 Task: Search for emails with the subject 'Subject0000000011' and report them as junk.
Action: Mouse moved to (434, 92)
Screenshot: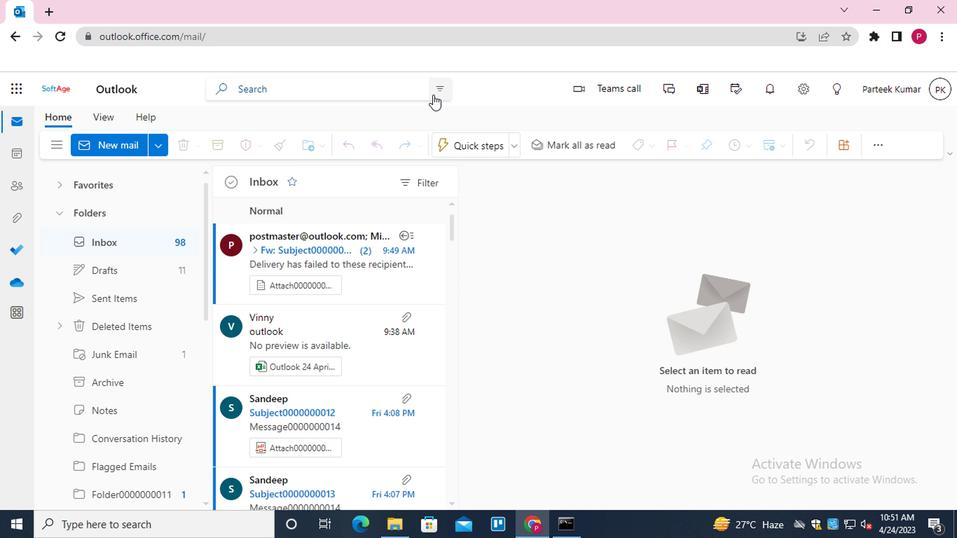 
Action: Mouse pressed left at (434, 92)
Screenshot: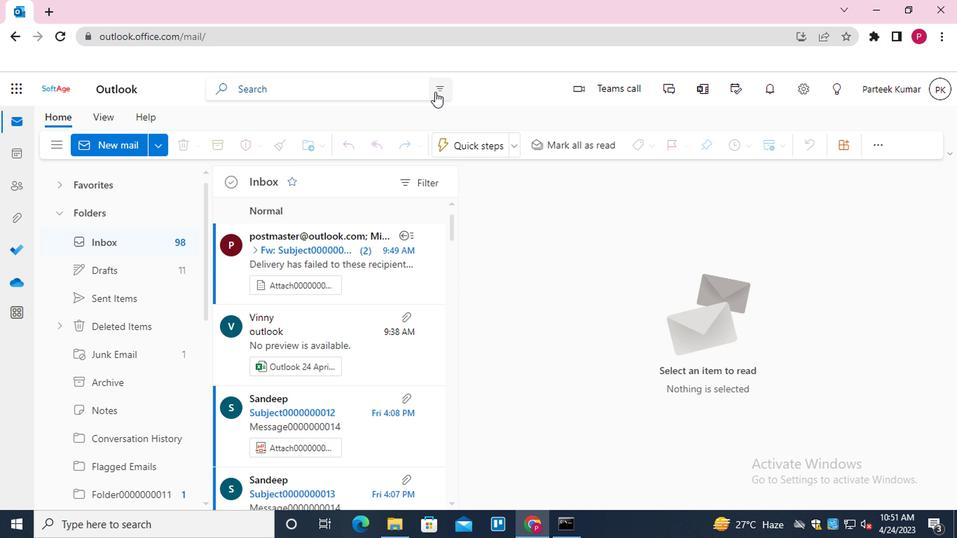 
Action: Mouse moved to (404, 120)
Screenshot: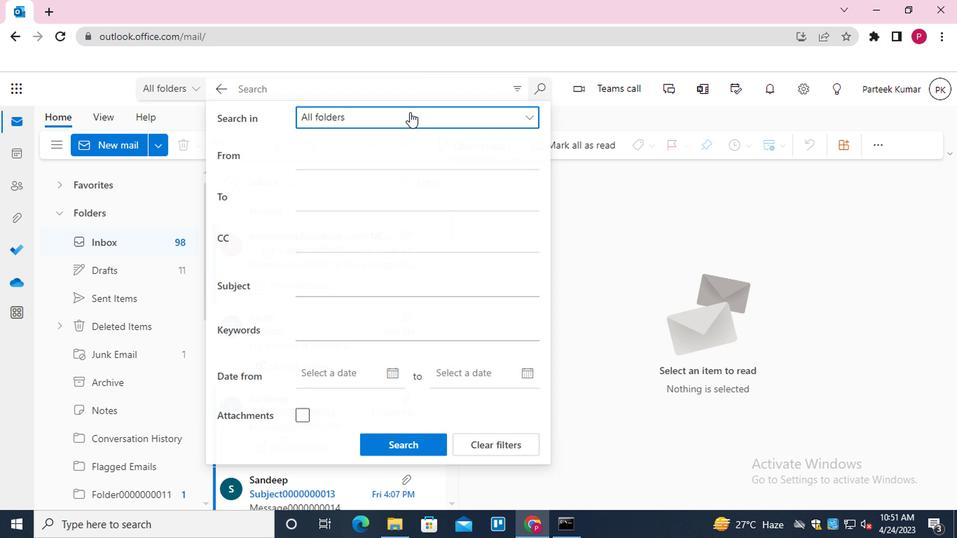 
Action: Mouse pressed left at (404, 120)
Screenshot: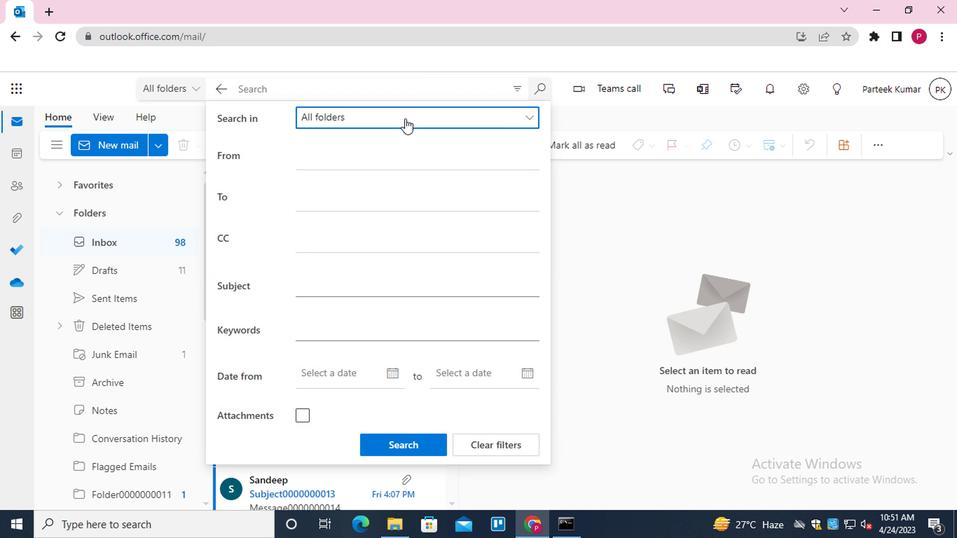 
Action: Mouse moved to (387, 231)
Screenshot: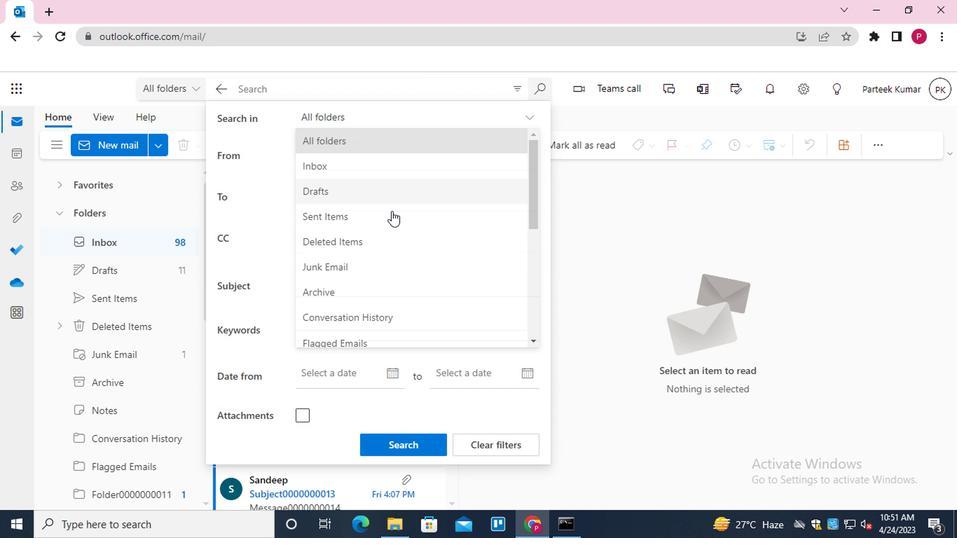 
Action: Mouse scrolled (387, 231) with delta (0, 0)
Screenshot: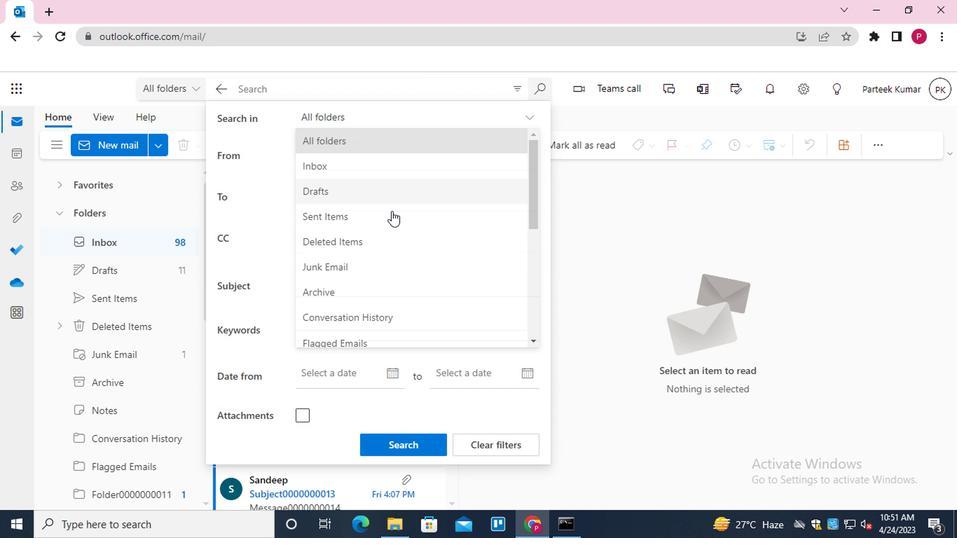 
Action: Mouse moved to (386, 235)
Screenshot: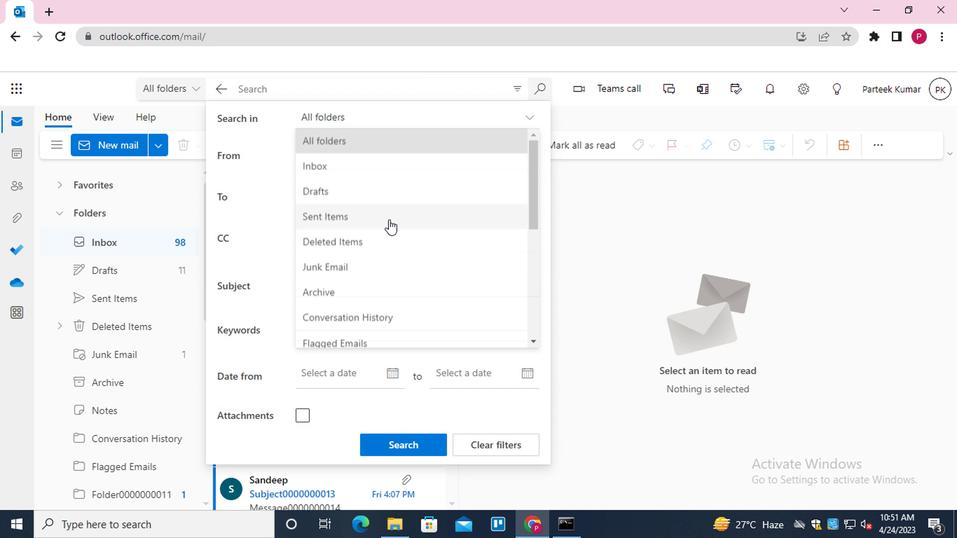 
Action: Mouse scrolled (386, 234) with delta (0, 0)
Screenshot: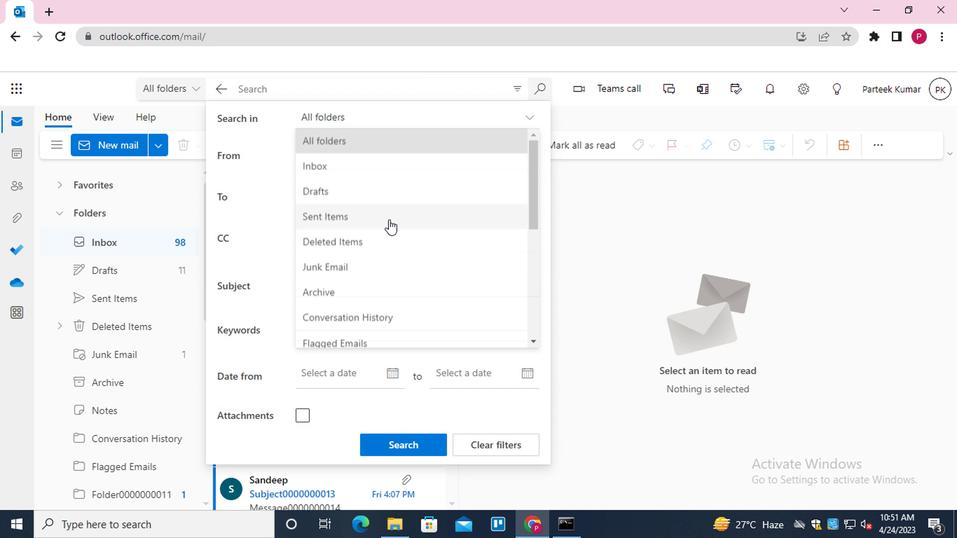 
Action: Mouse moved to (411, 240)
Screenshot: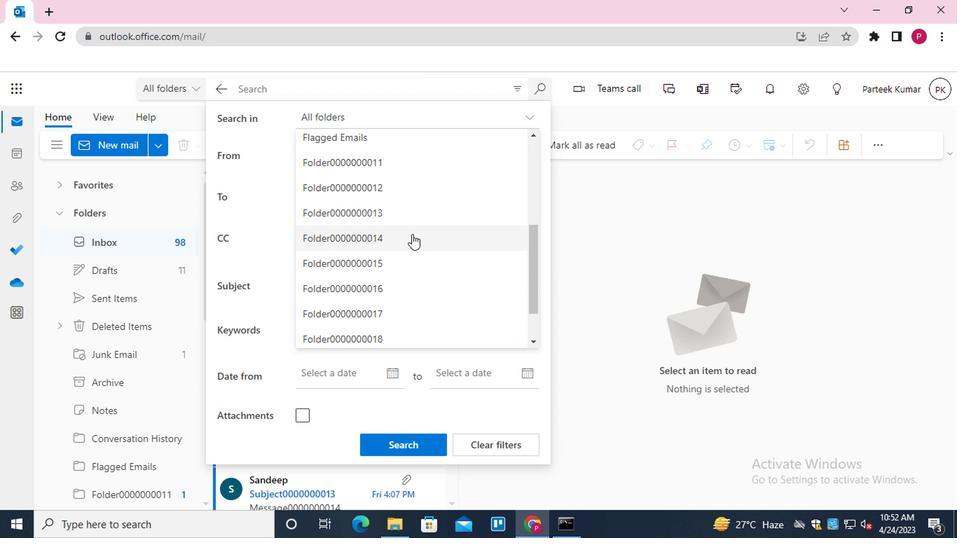
Action: Mouse pressed left at (411, 240)
Screenshot: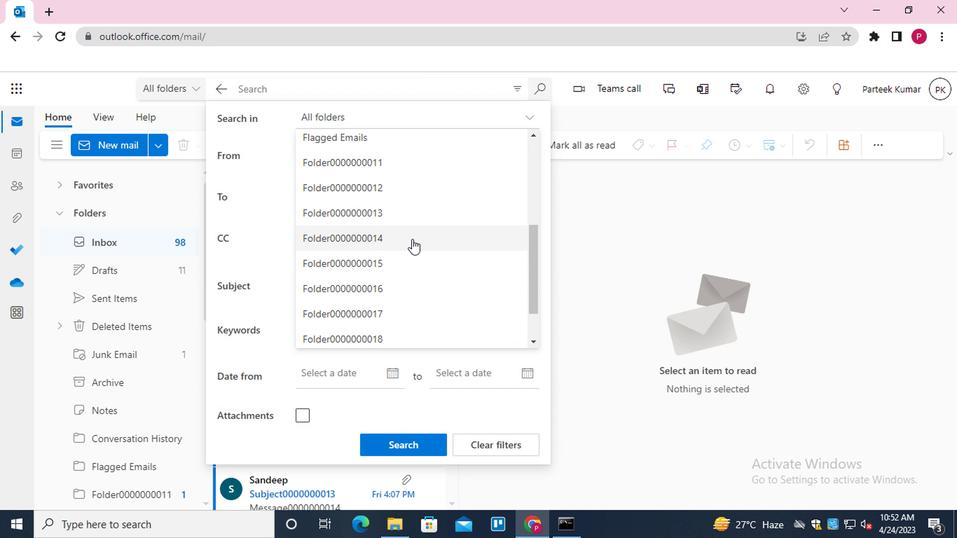 
Action: Mouse moved to (362, 289)
Screenshot: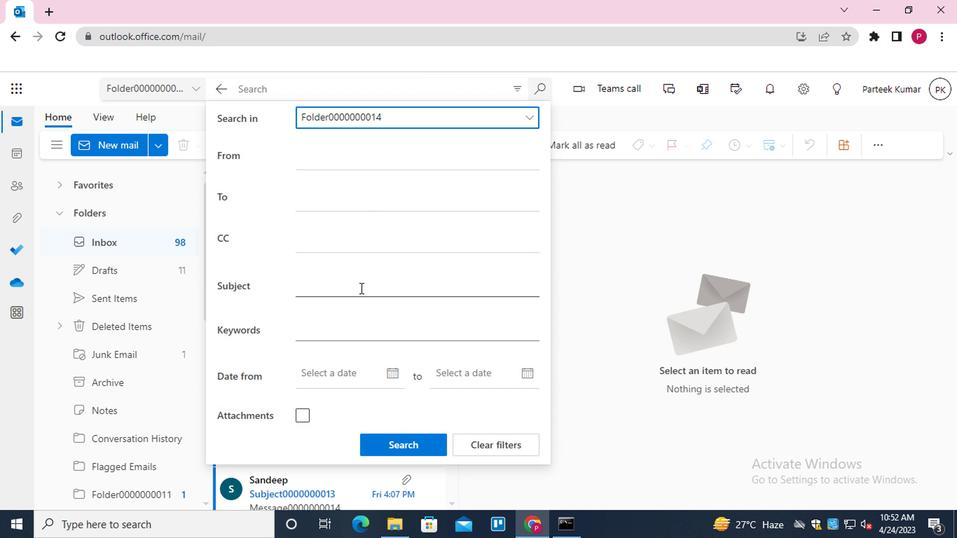
Action: Mouse pressed left at (362, 289)
Screenshot: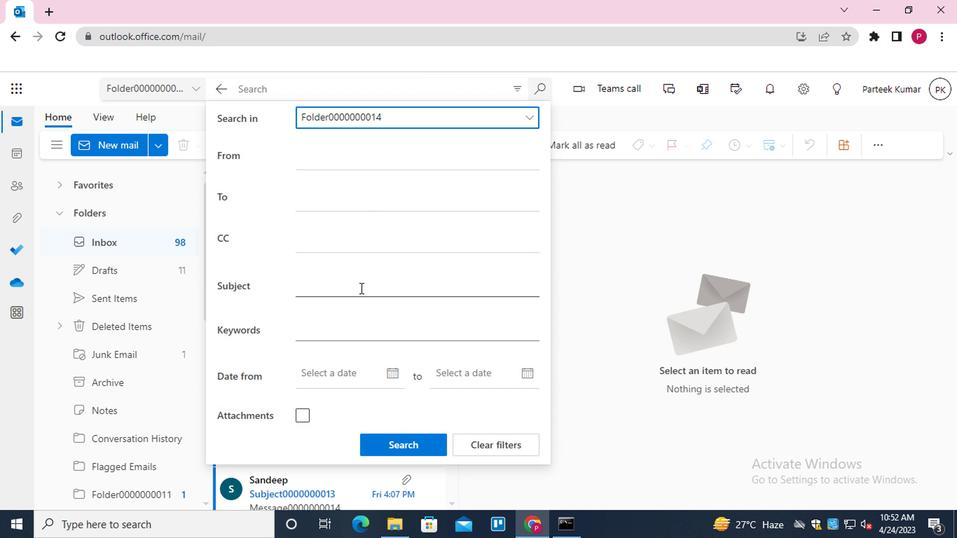 
Action: Key pressed <Key.shift>SUBJECT0000000011
Screenshot: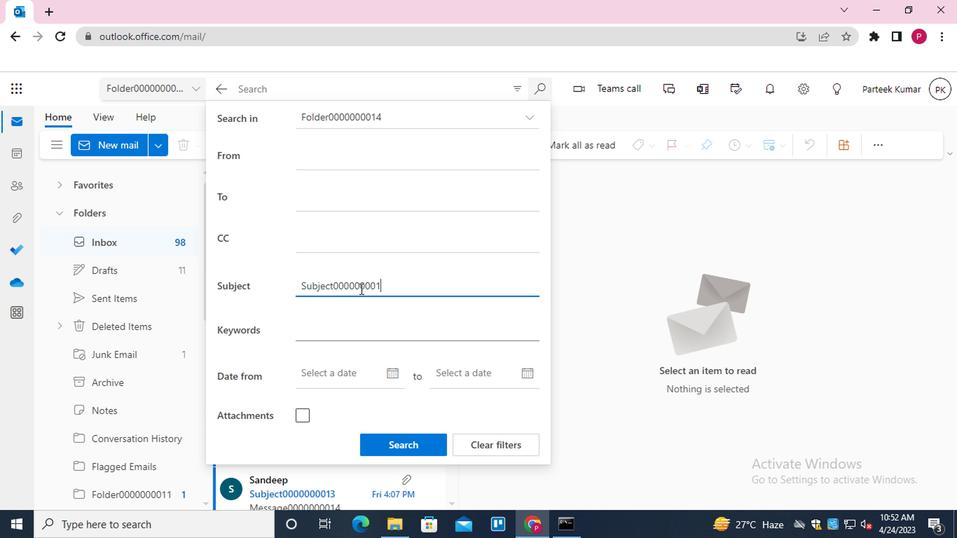 
Action: Mouse moved to (401, 443)
Screenshot: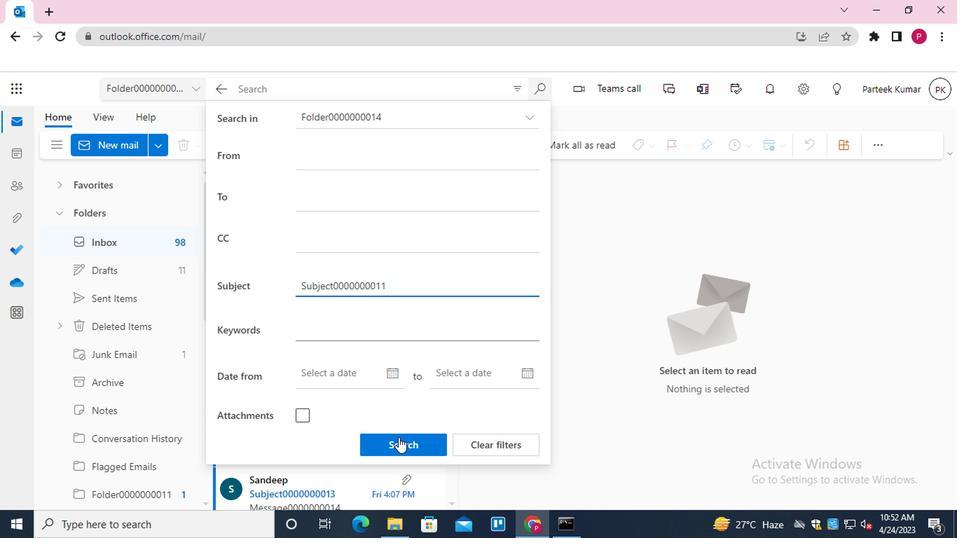 
Action: Mouse pressed left at (401, 443)
Screenshot: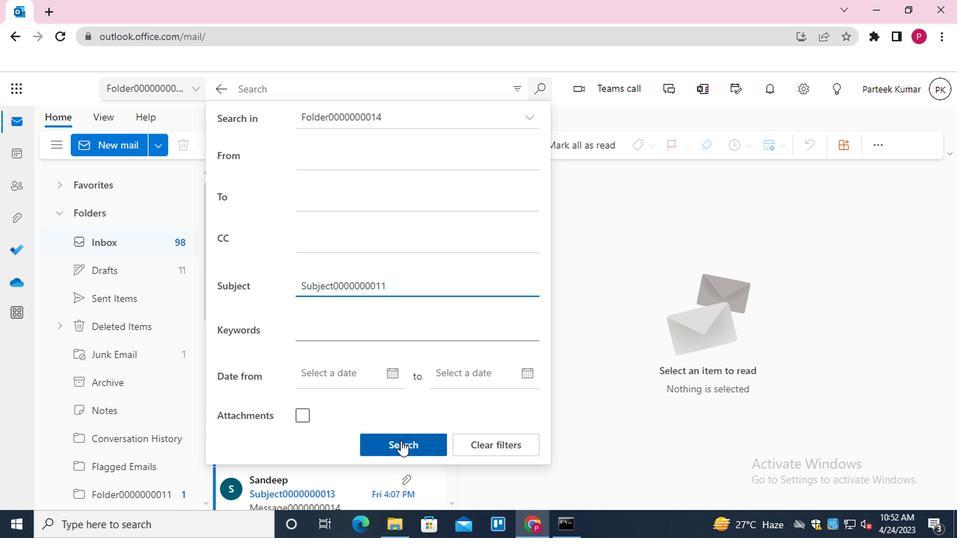 
Action: Mouse moved to (358, 244)
Screenshot: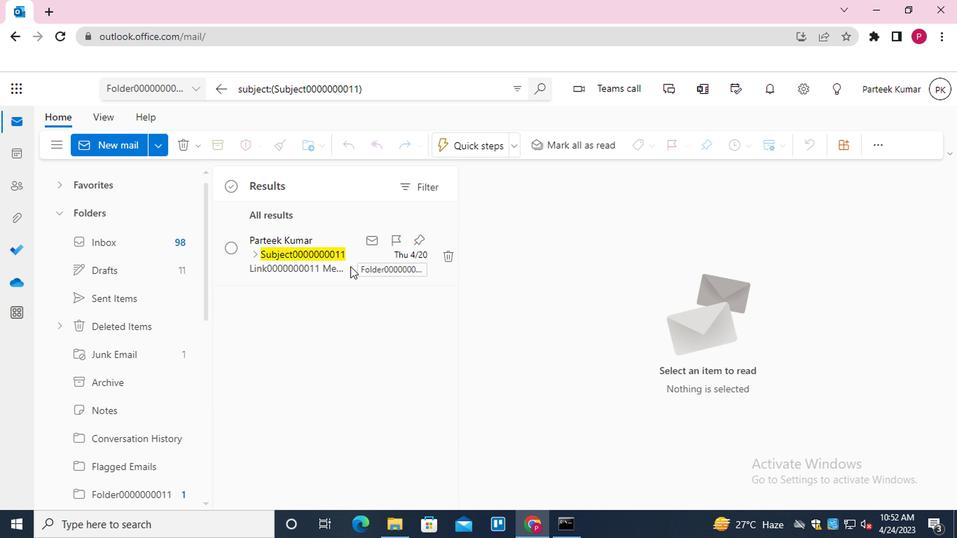 
Action: Mouse pressed right at (358, 244)
Screenshot: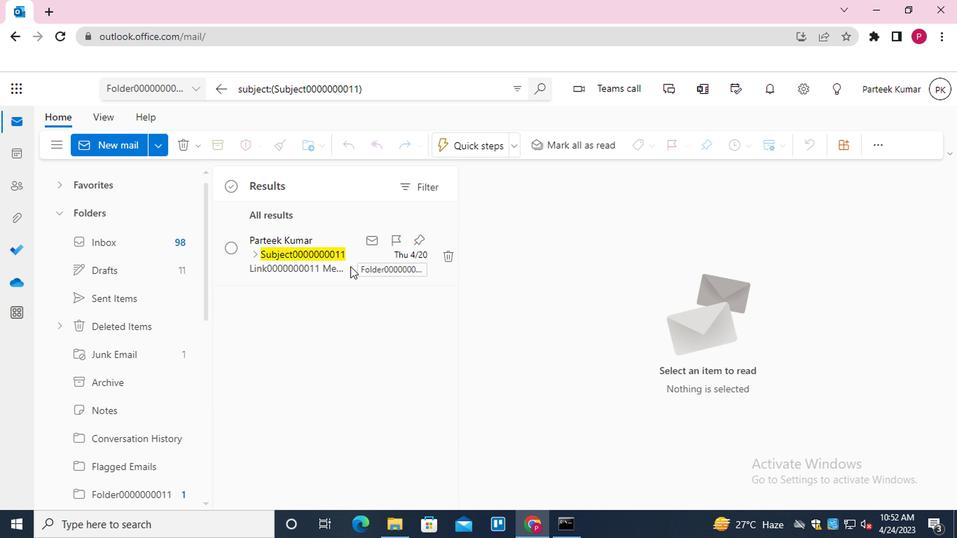 
Action: Mouse moved to (384, 340)
Screenshot: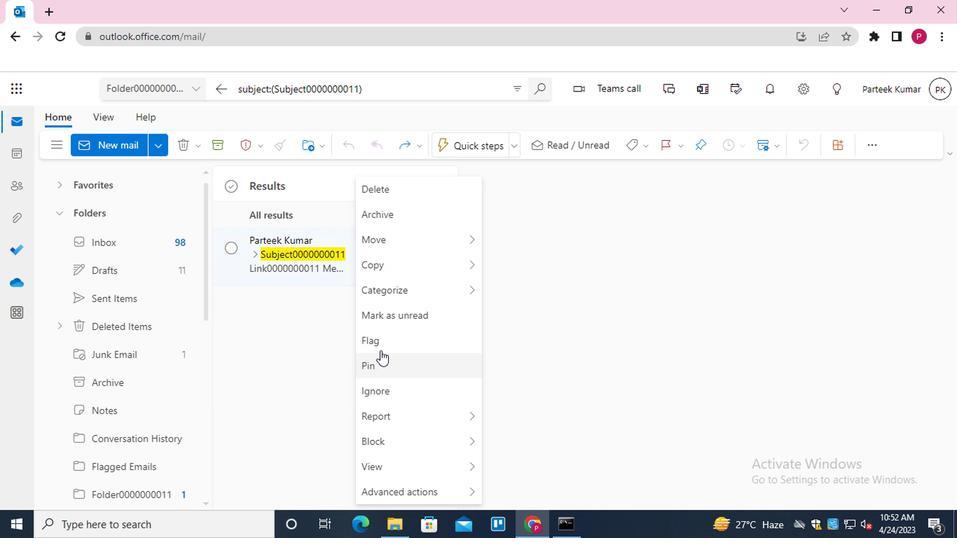
Action: Mouse pressed left at (384, 340)
Screenshot: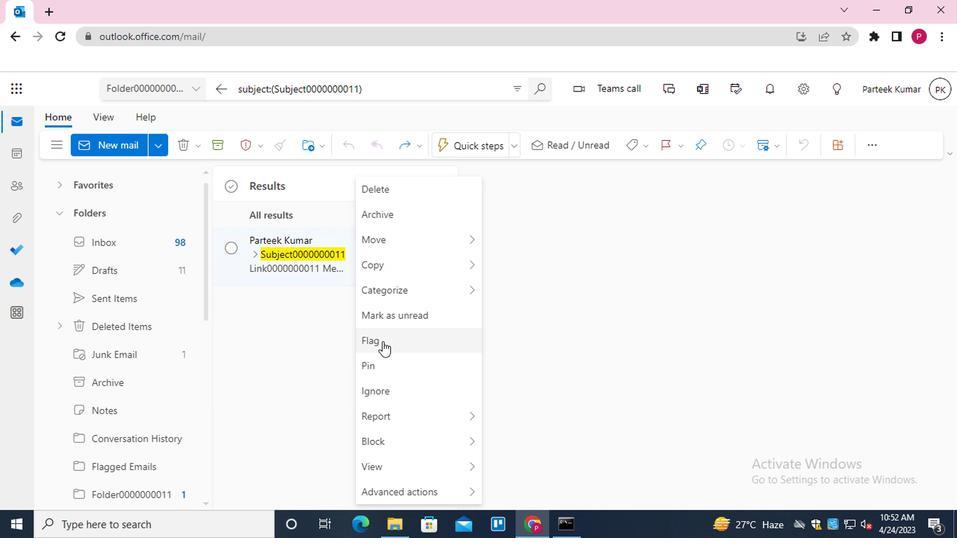 
Action: Mouse moved to (235, 98)
Screenshot: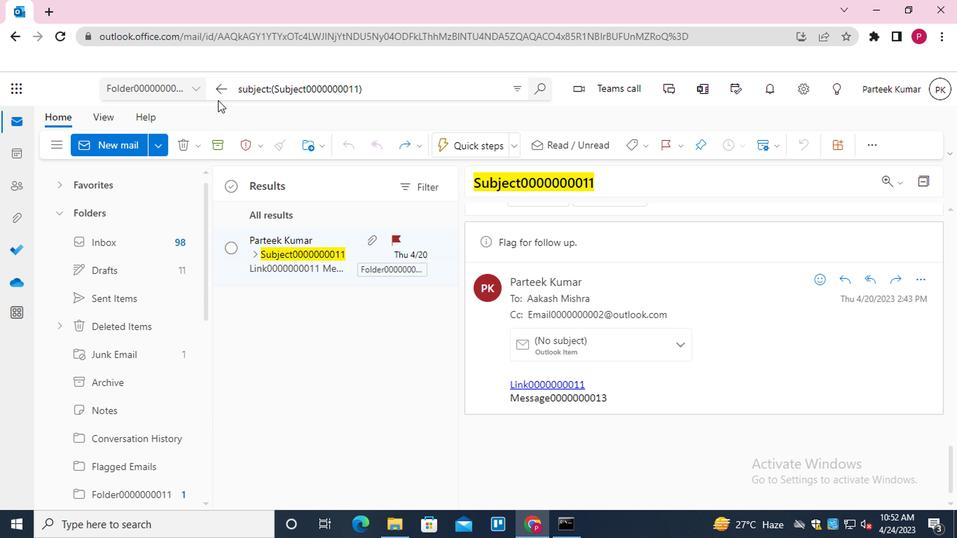 
Action: Mouse pressed left at (235, 98)
Screenshot: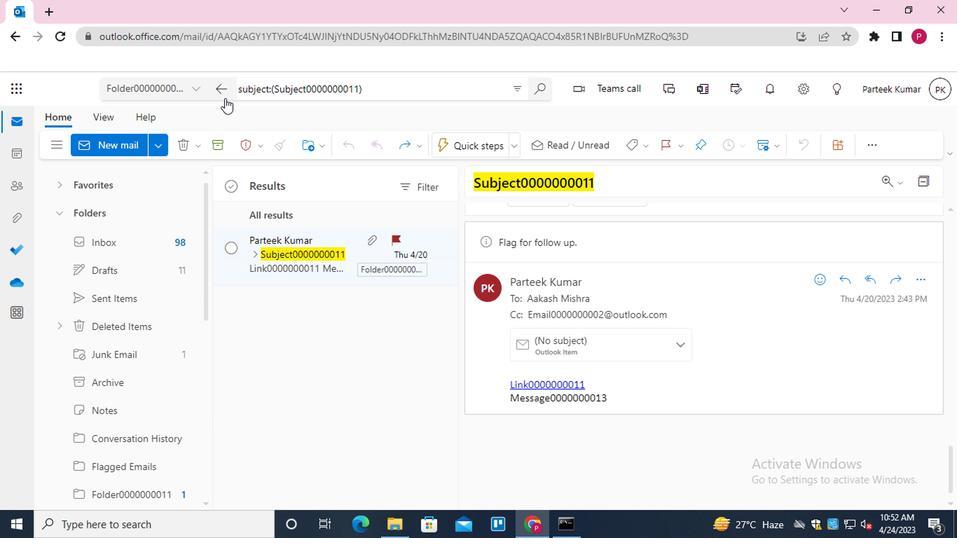 
Action: Mouse moved to (383, 99)
Screenshot: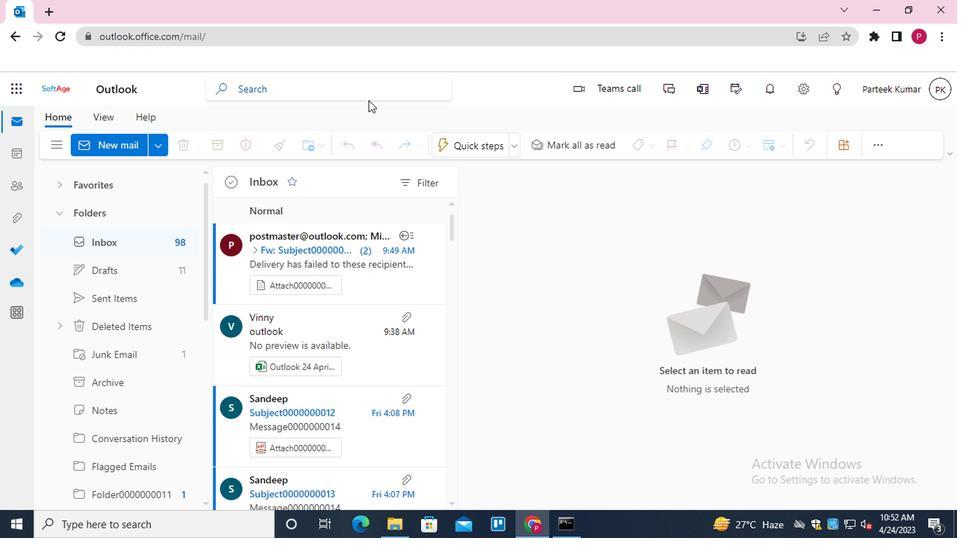 
Action: Mouse pressed left at (383, 99)
Screenshot: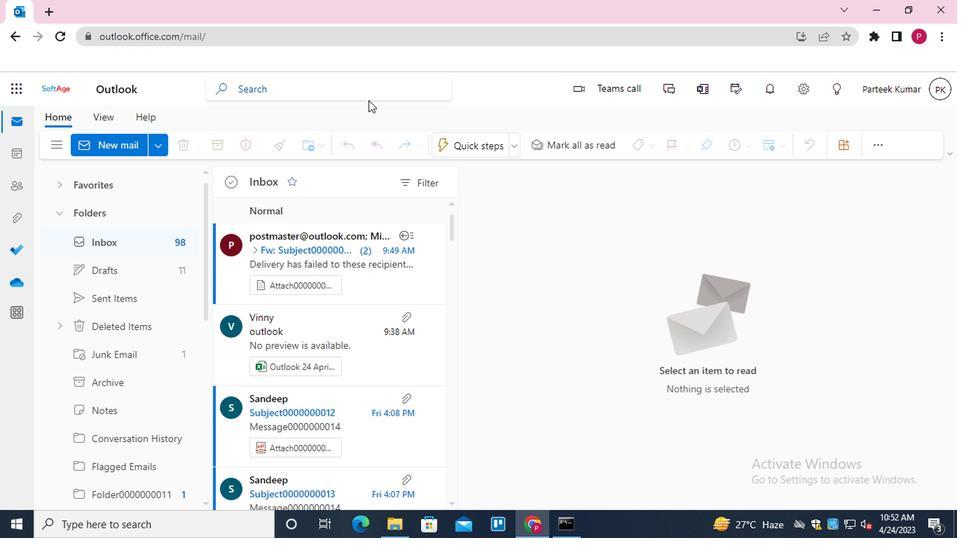 
Action: Mouse moved to (436, 88)
Screenshot: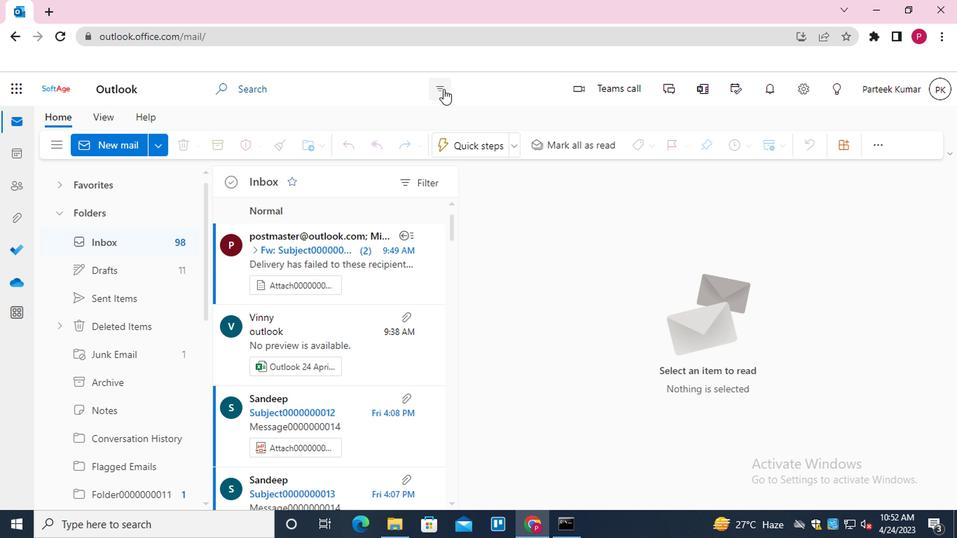 
Action: Mouse pressed left at (436, 88)
Screenshot: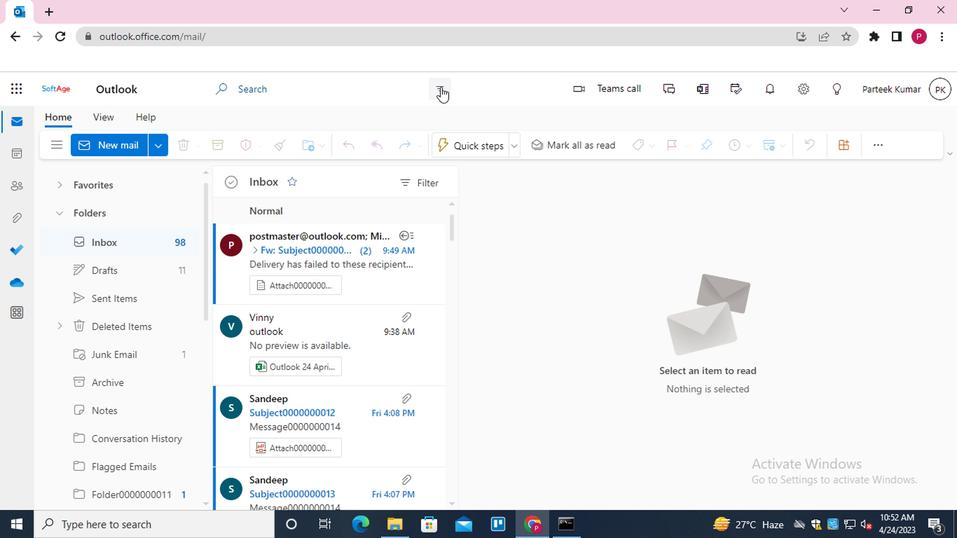 
Action: Mouse moved to (378, 124)
Screenshot: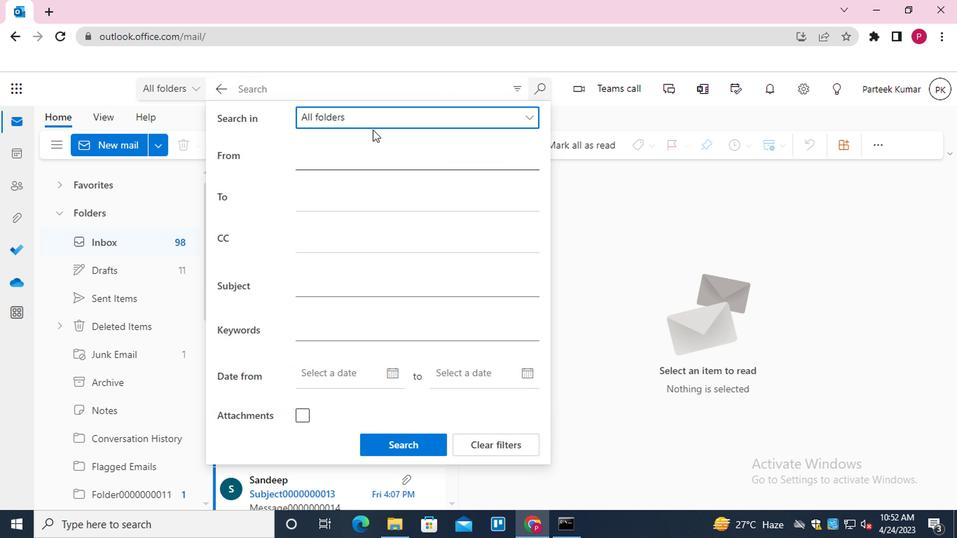 
Action: Mouse pressed left at (378, 124)
Screenshot: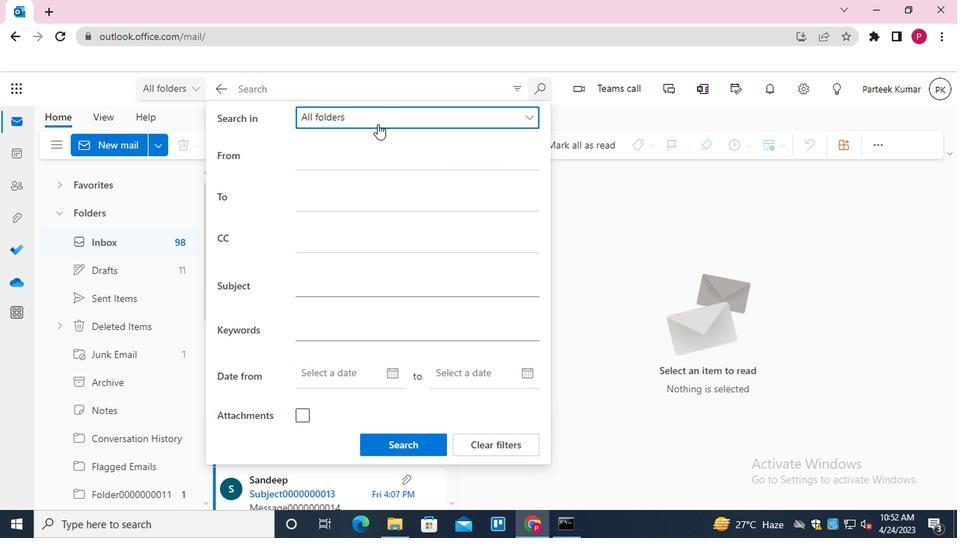 
Action: Mouse moved to (378, 250)
Screenshot: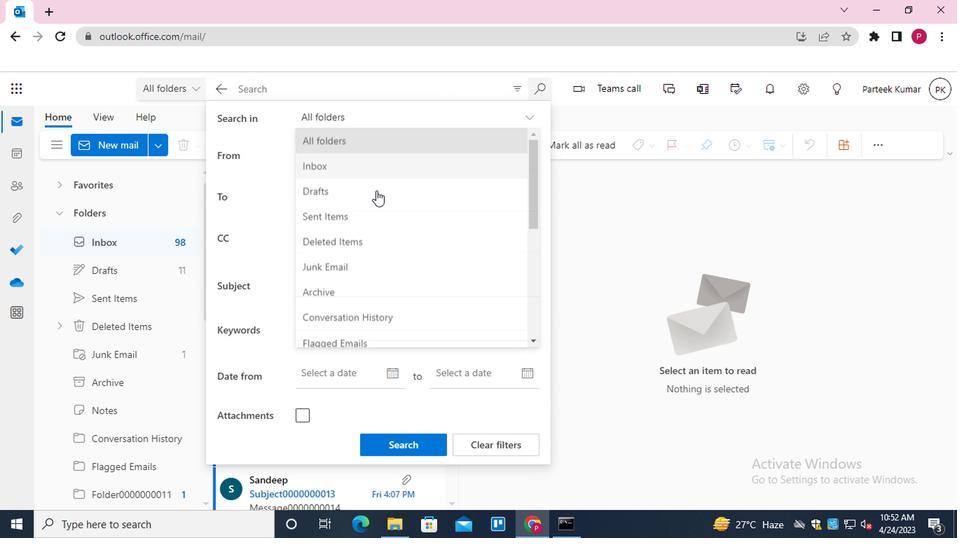 
Action: Mouse scrolled (378, 249) with delta (0, 0)
Screenshot: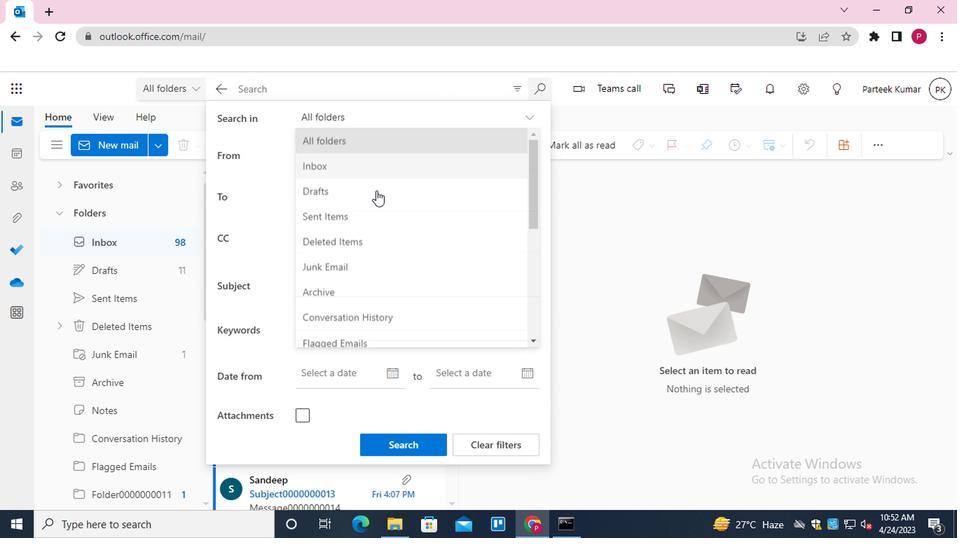 
Action: Mouse moved to (378, 258)
Screenshot: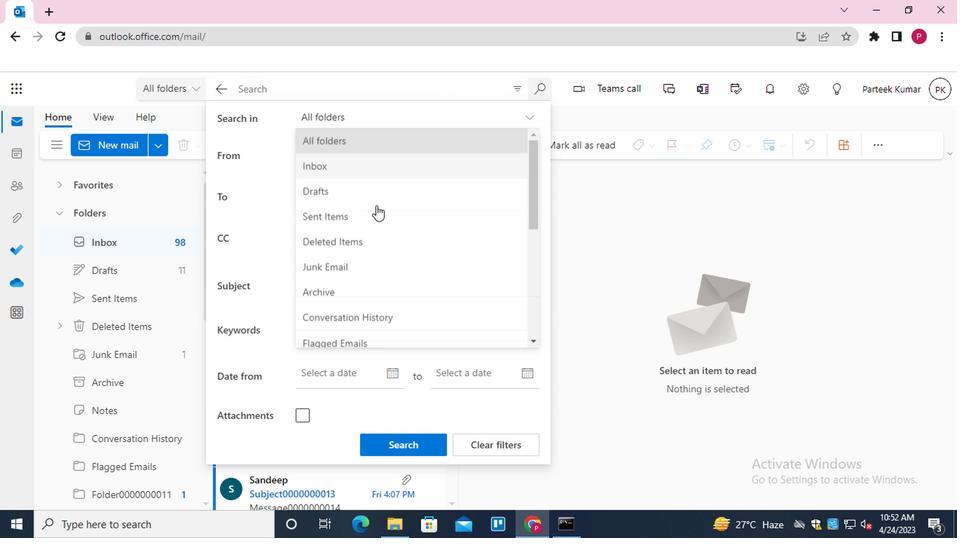 
Action: Mouse scrolled (378, 257) with delta (0, 0)
Screenshot: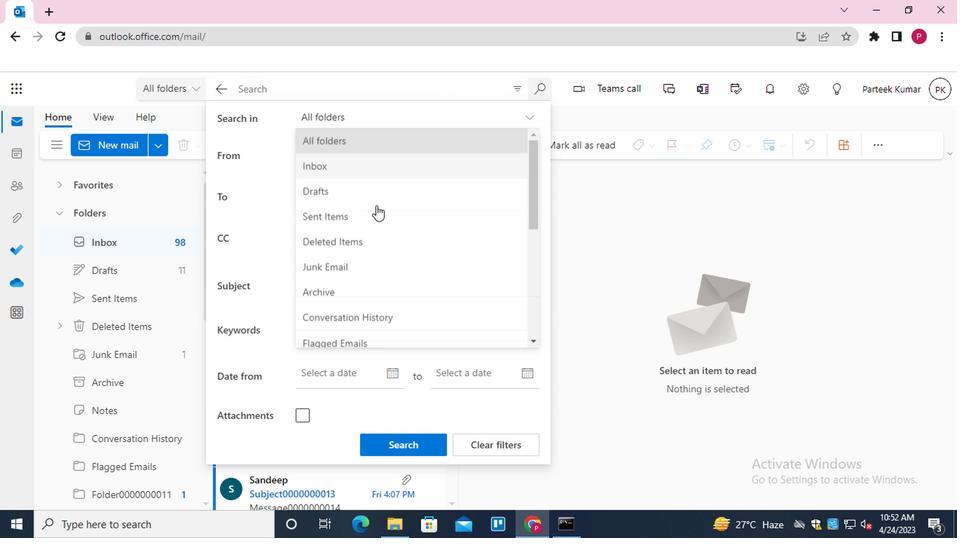 
Action: Mouse moved to (400, 259)
Screenshot: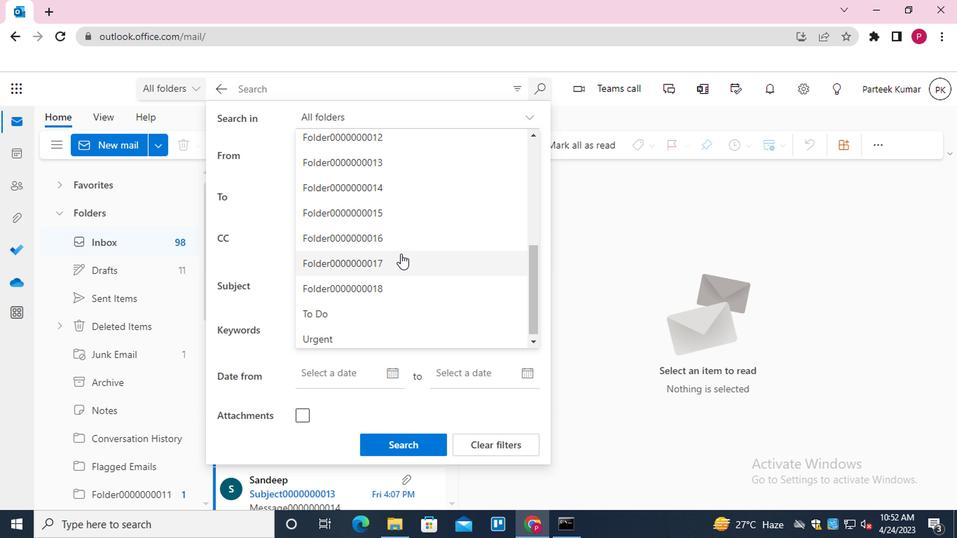 
Action: Mouse pressed left at (400, 259)
Screenshot: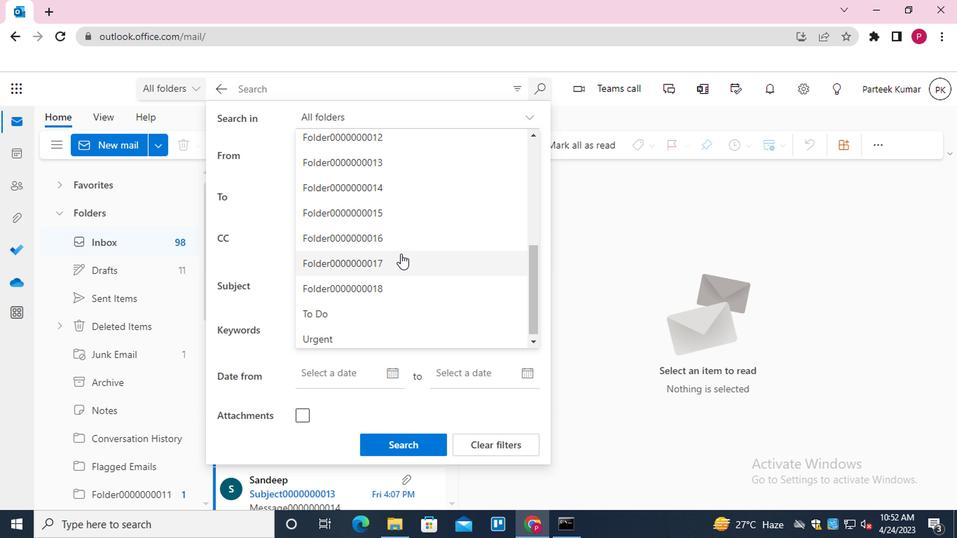 
Action: Mouse moved to (414, 123)
Screenshot: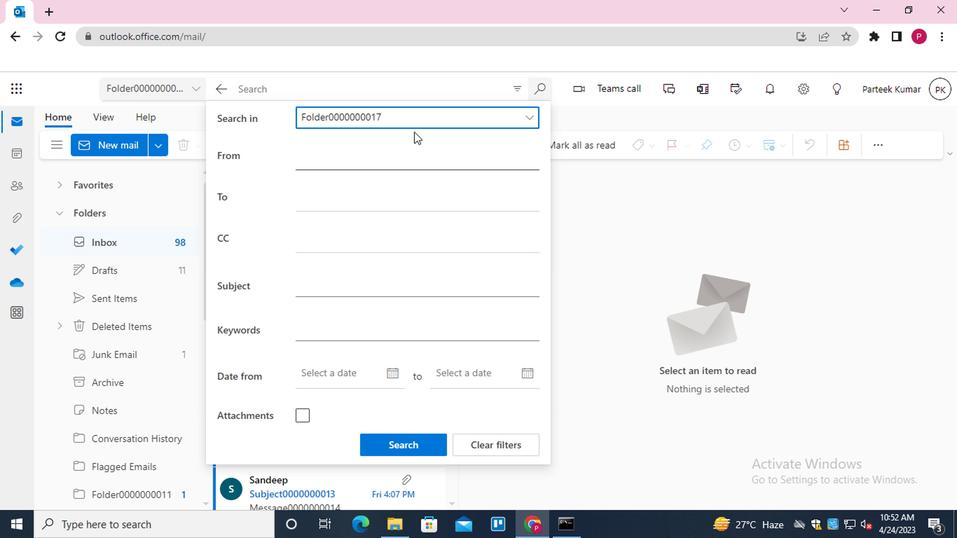 
Action: Mouse pressed left at (414, 123)
Screenshot: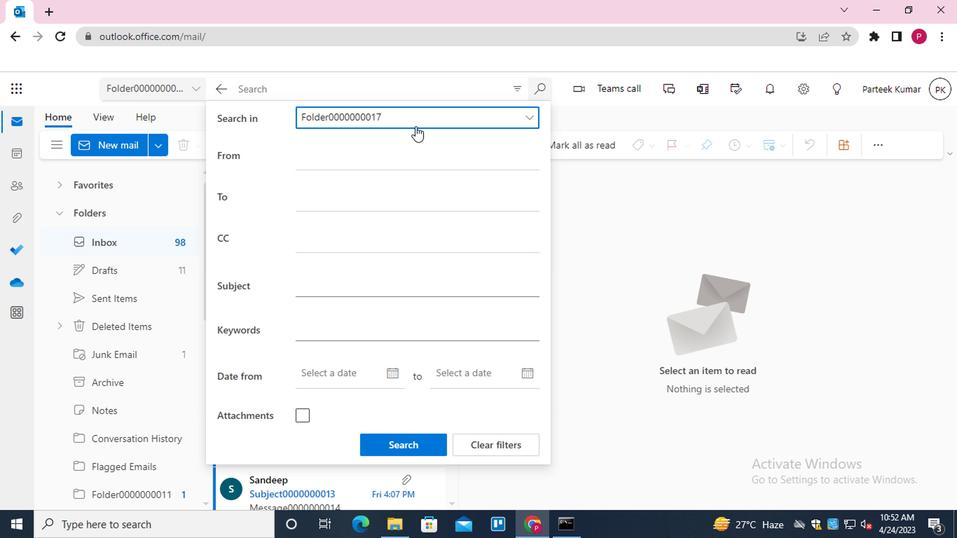 
Action: Mouse moved to (410, 245)
Screenshot: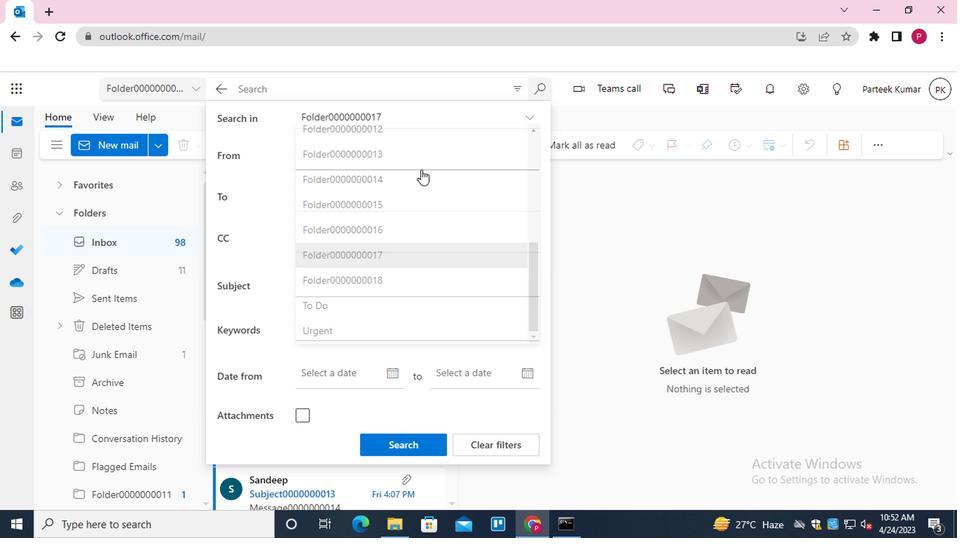 
Action: Mouse scrolled (410, 245) with delta (0, 0)
Screenshot: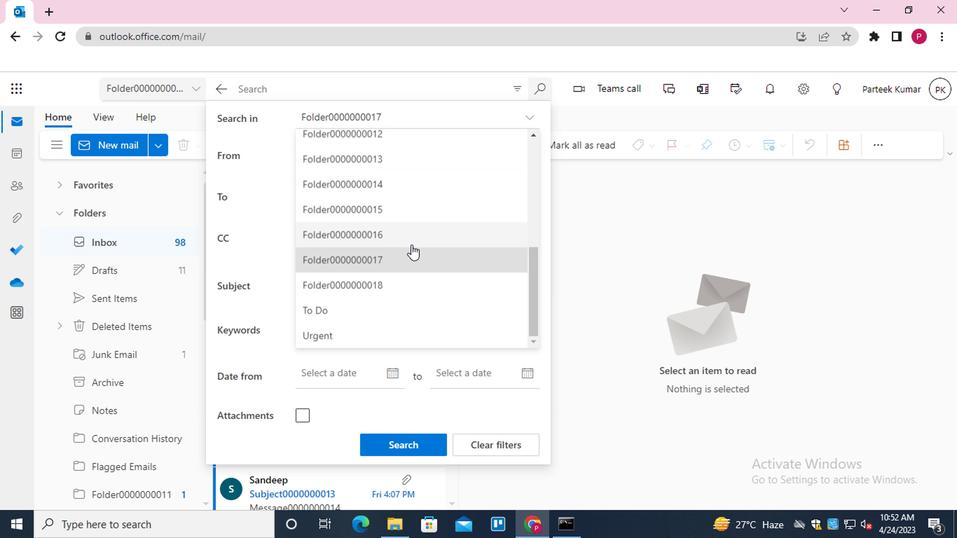 
Action: Mouse moved to (398, 259)
Screenshot: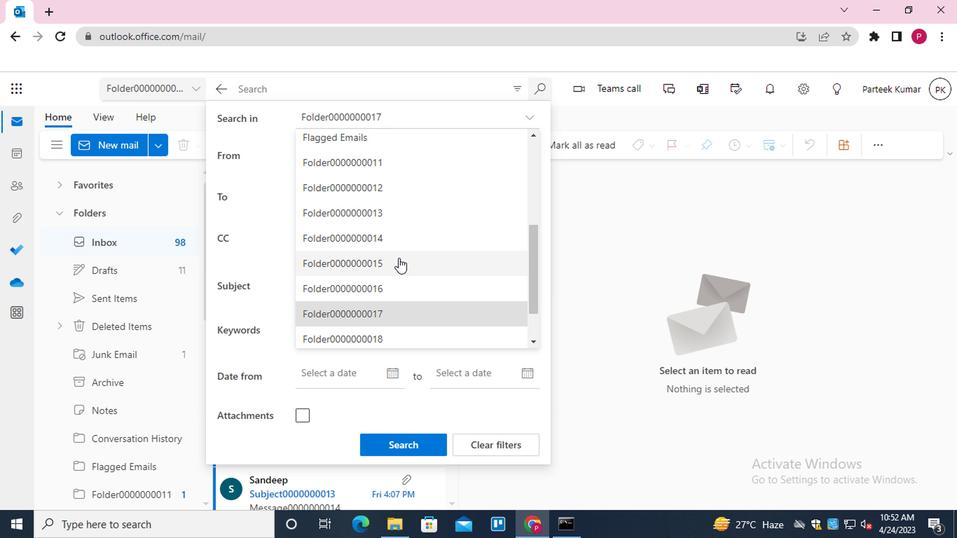 
Action: Mouse pressed left at (398, 259)
Screenshot: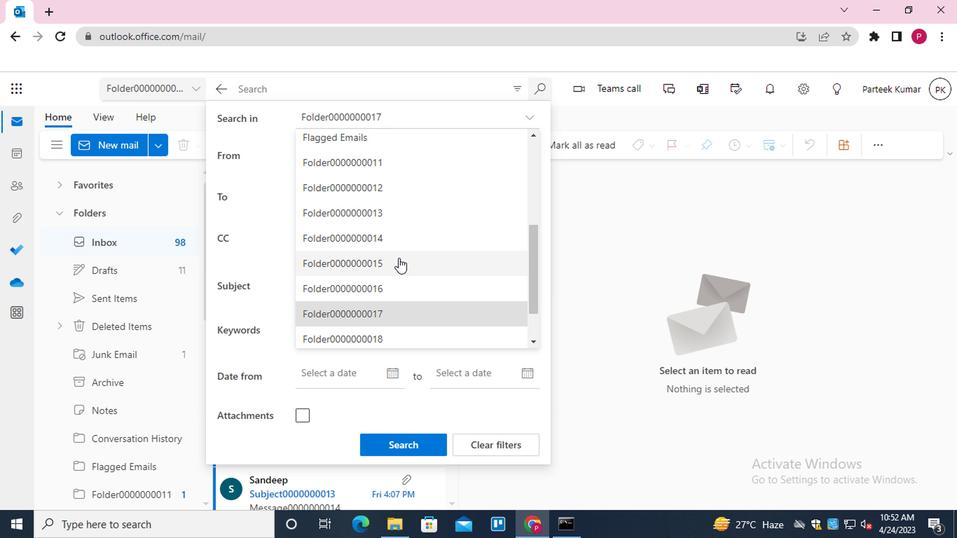 
Action: Mouse moved to (371, 284)
Screenshot: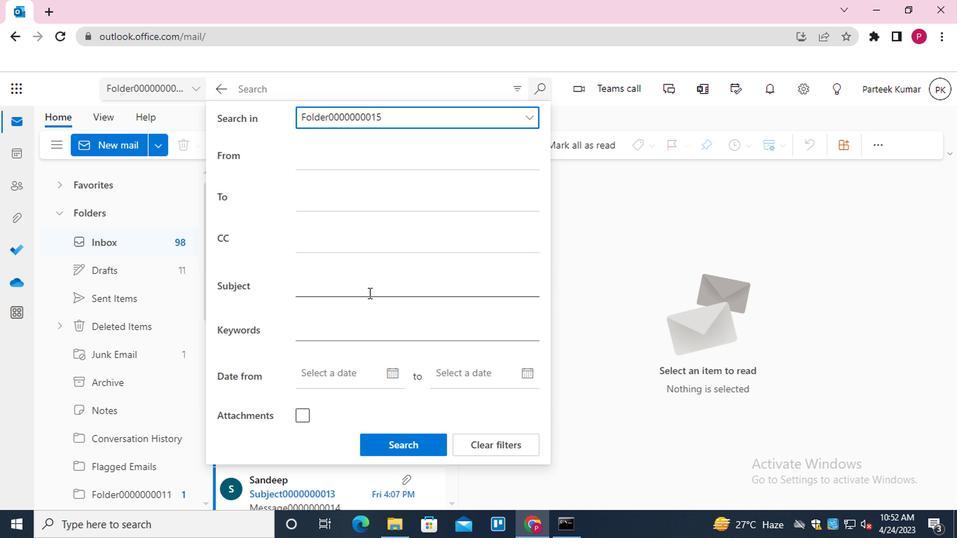 
Action: Mouse pressed left at (371, 284)
Screenshot: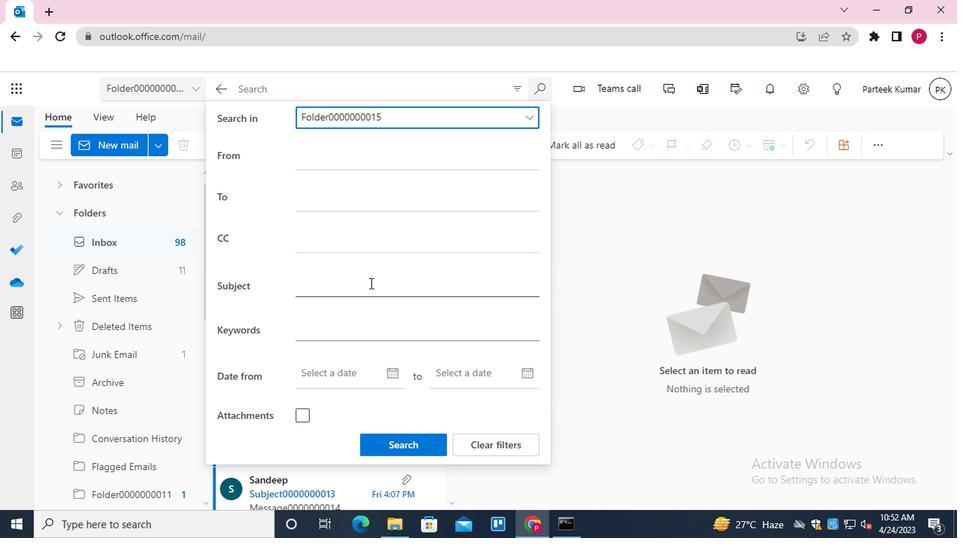 
Action: Mouse moved to (359, 288)
Screenshot: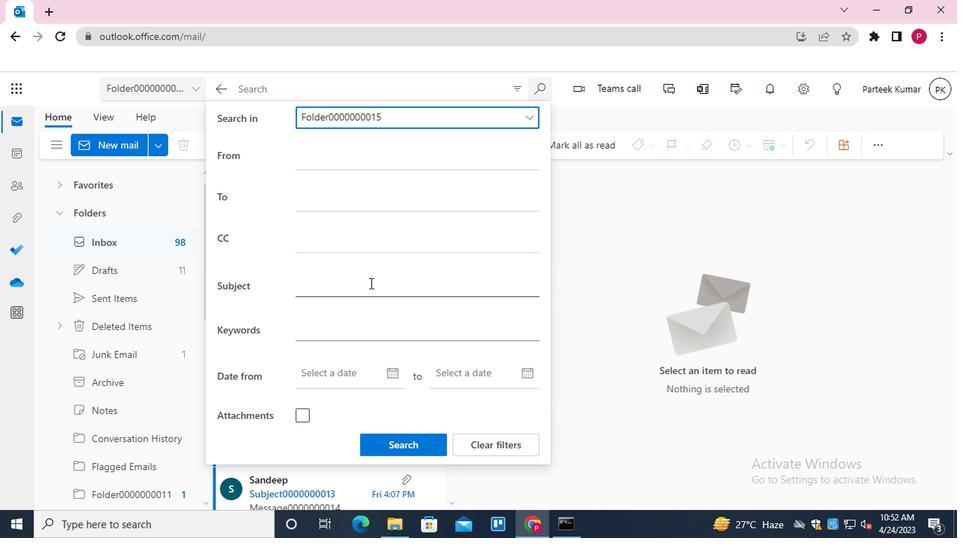
Action: Key pressed <Key.shift>SUBJECT0000000011
Screenshot: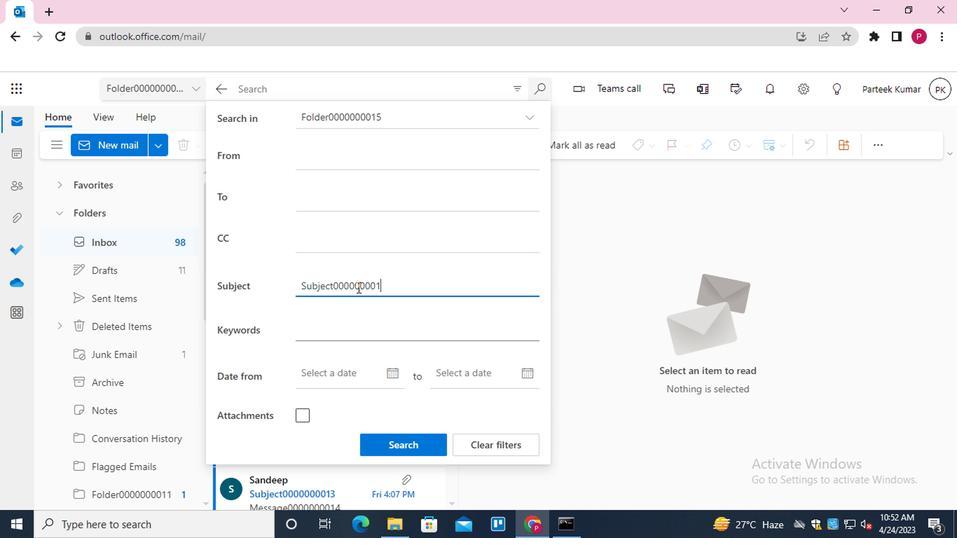 
Action: Mouse moved to (397, 437)
Screenshot: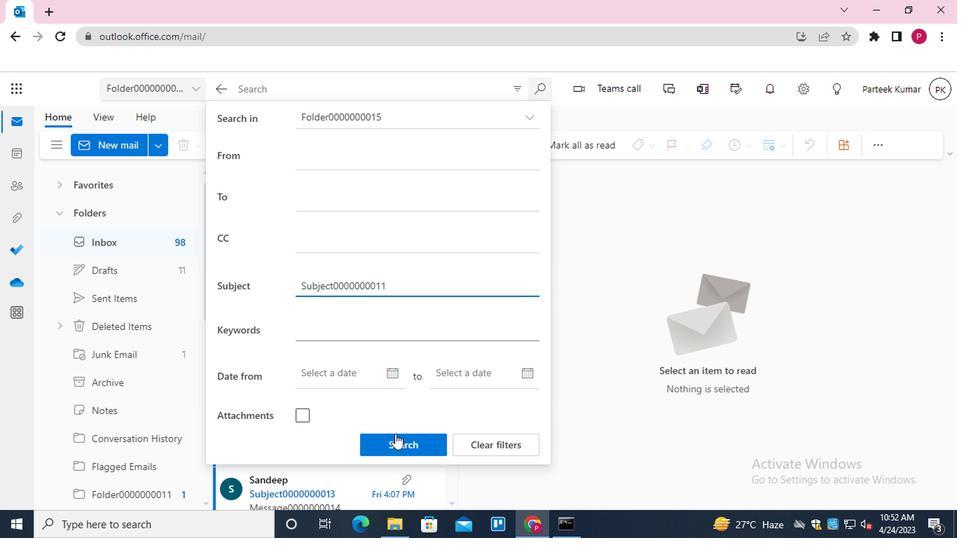 
Action: Mouse pressed left at (397, 437)
Screenshot: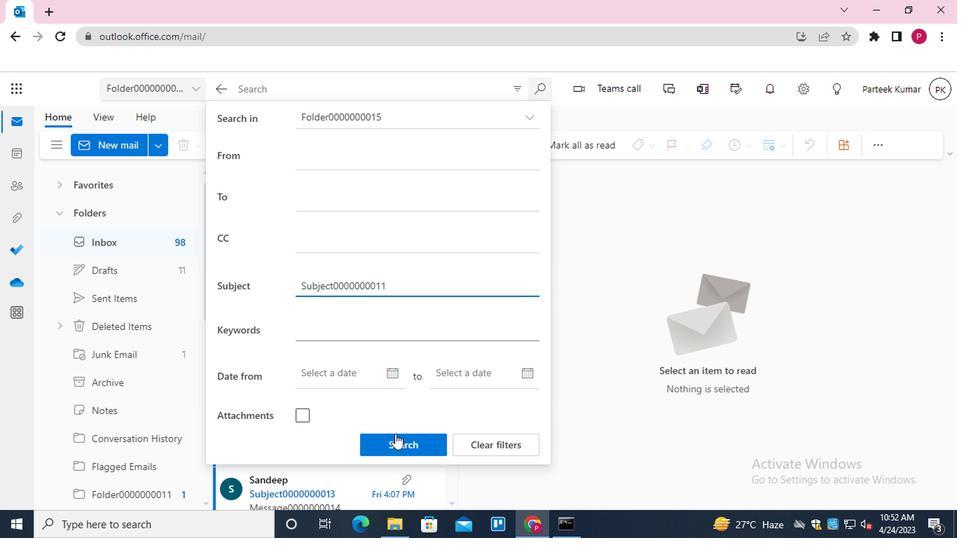 
Action: Mouse moved to (331, 264)
Screenshot: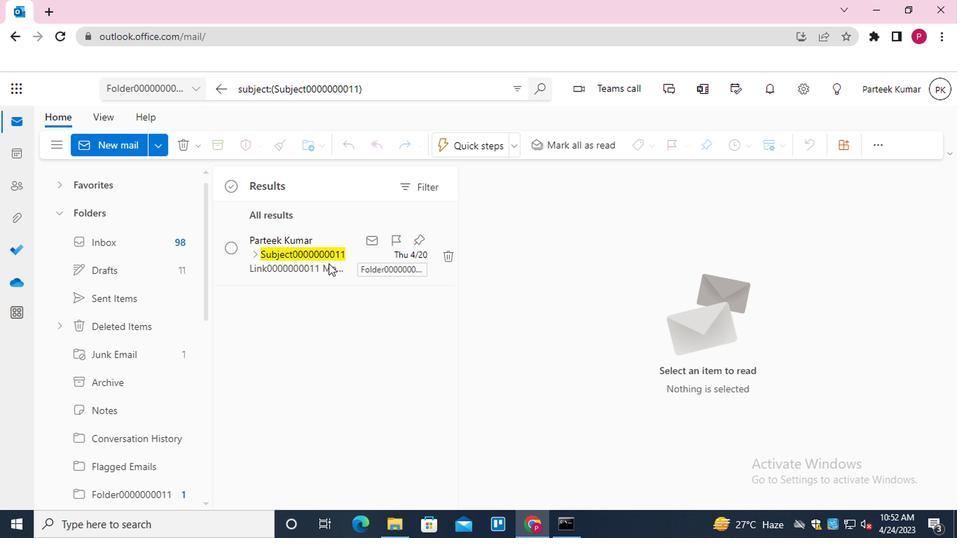 
Action: Mouse pressed right at (331, 264)
Screenshot: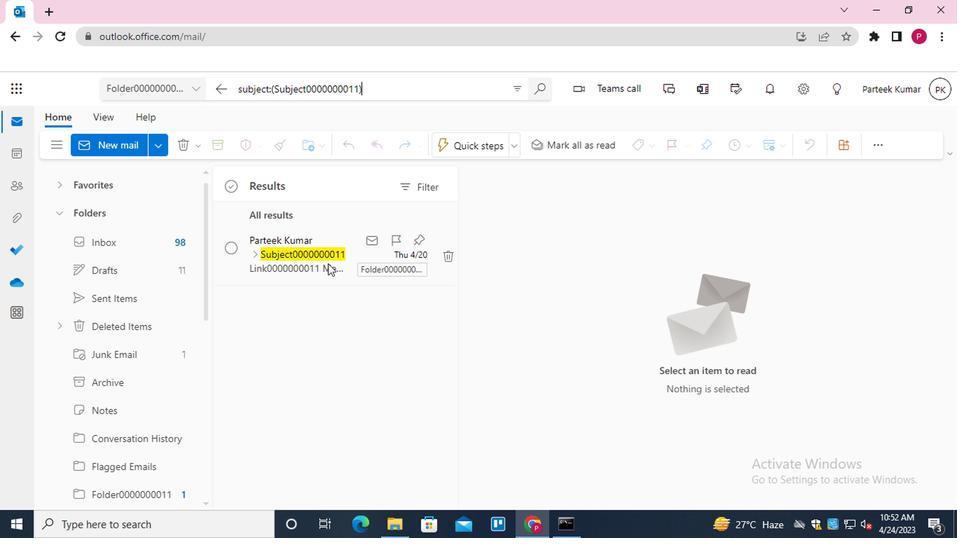 
Action: Mouse moved to (475, 423)
Screenshot: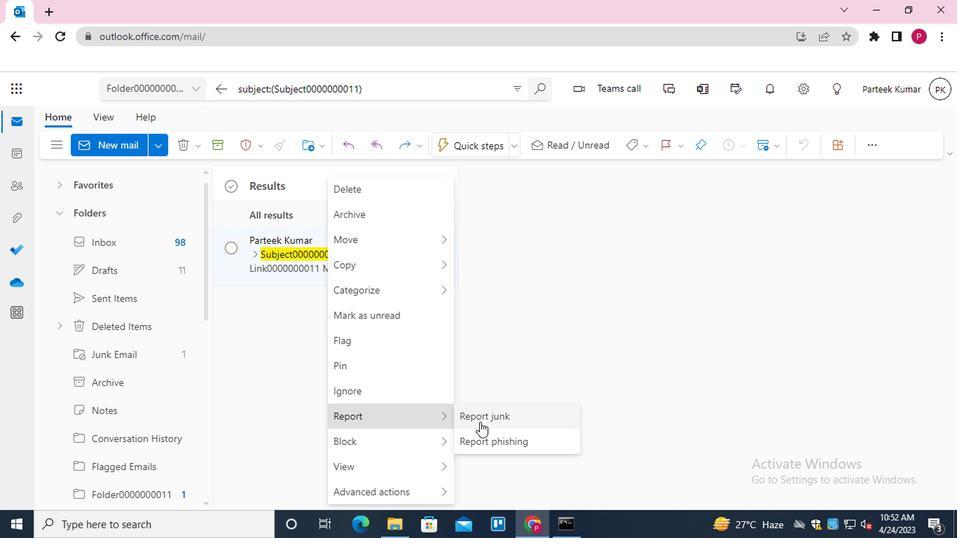 
Action: Mouse pressed left at (475, 423)
Screenshot: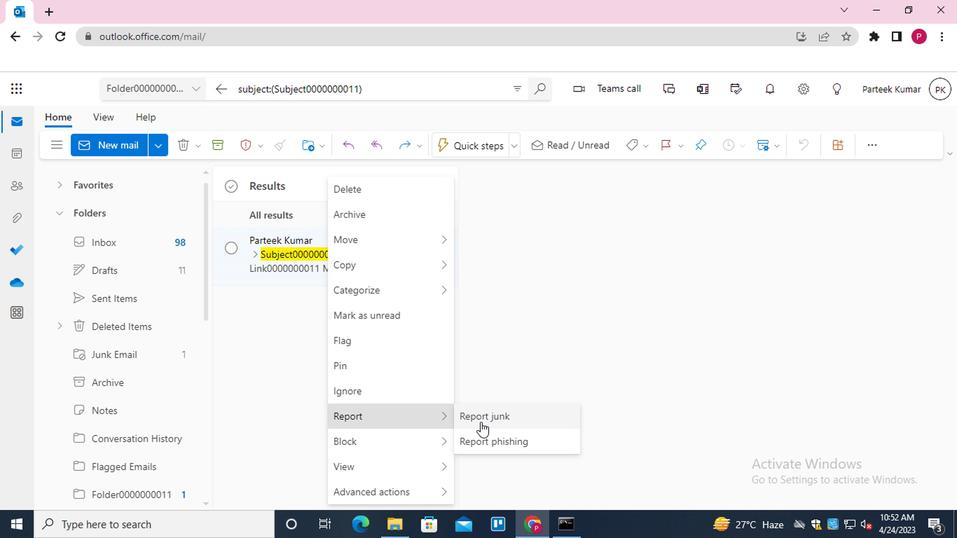 
Action: Mouse moved to (464, 341)
Screenshot: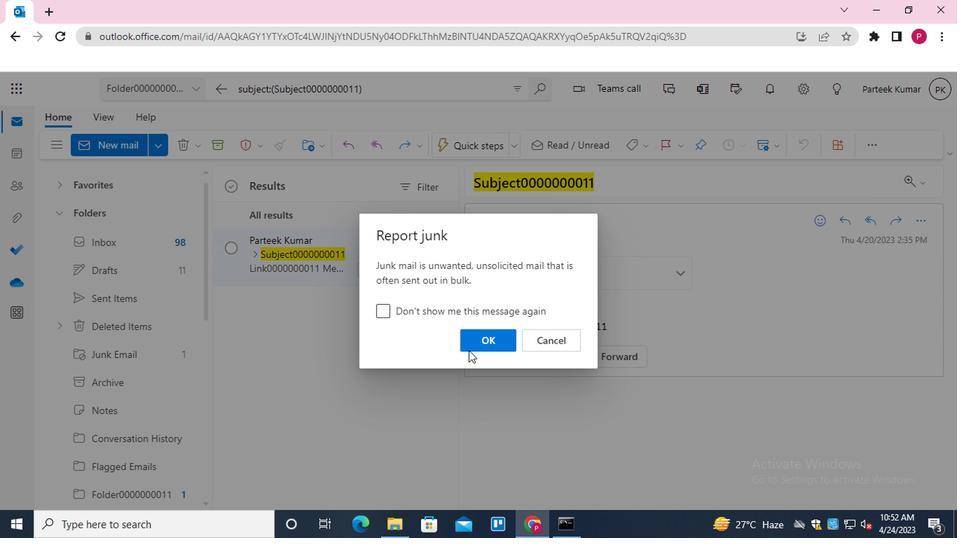 
Action: Mouse pressed left at (464, 341)
Screenshot: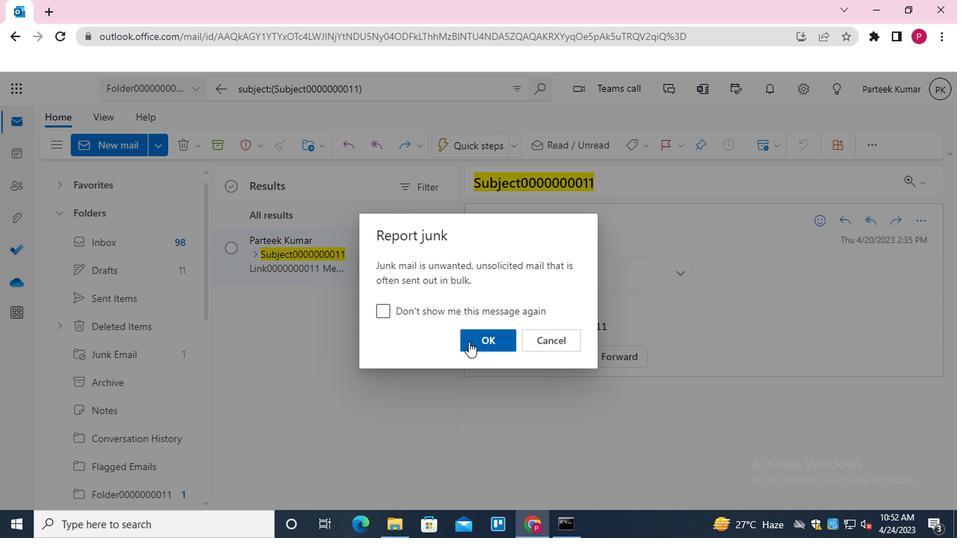 
Action: Mouse moved to (226, 96)
Screenshot: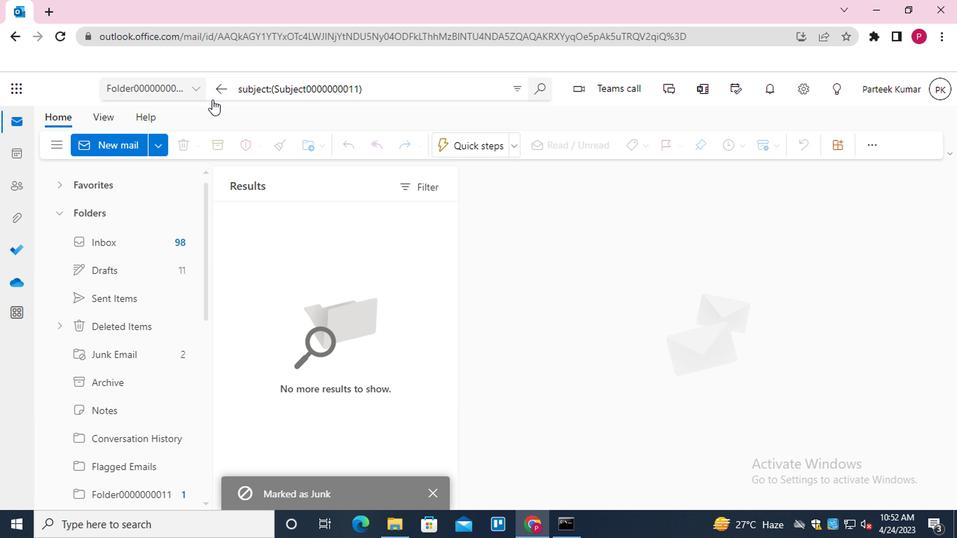 
Action: Mouse pressed left at (226, 96)
Screenshot: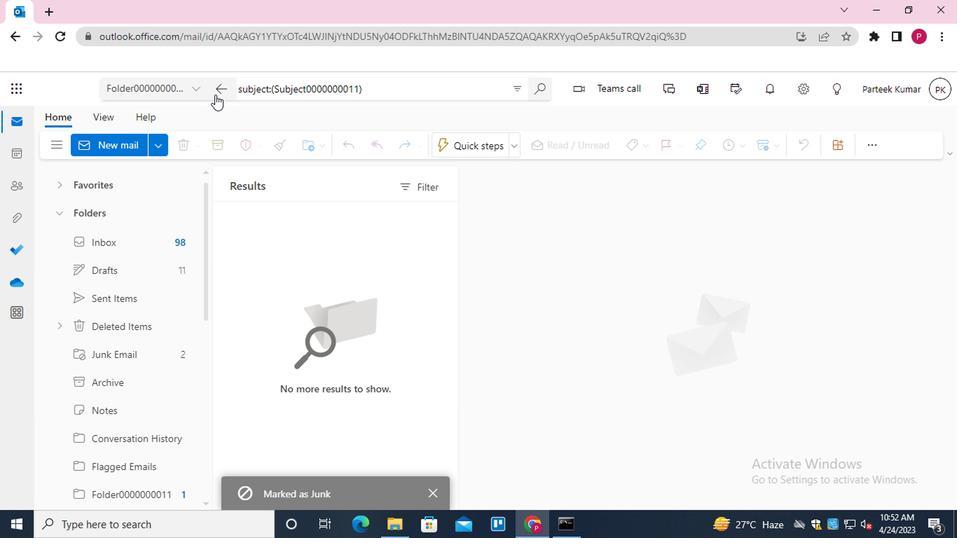 
Action: Mouse moved to (428, 91)
Screenshot: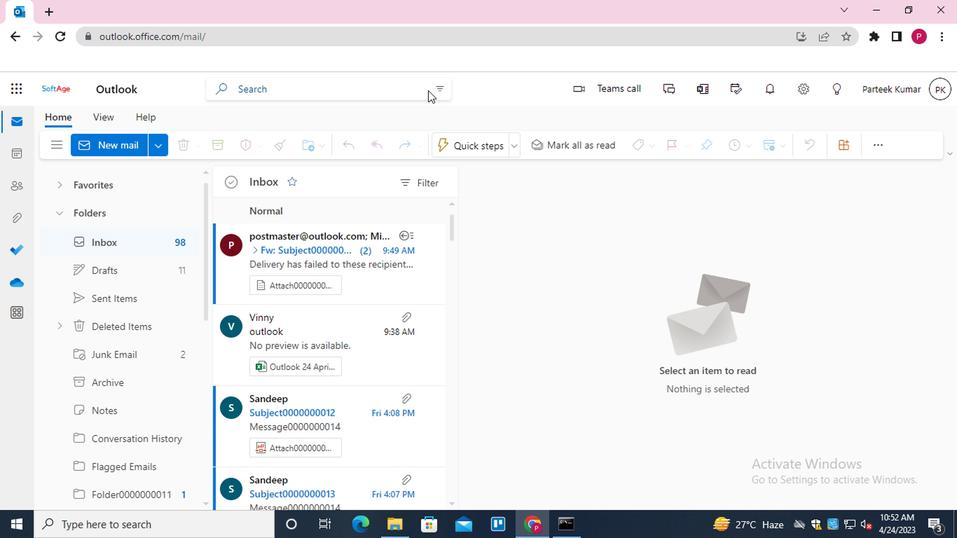 
Action: Mouse pressed left at (428, 91)
Screenshot: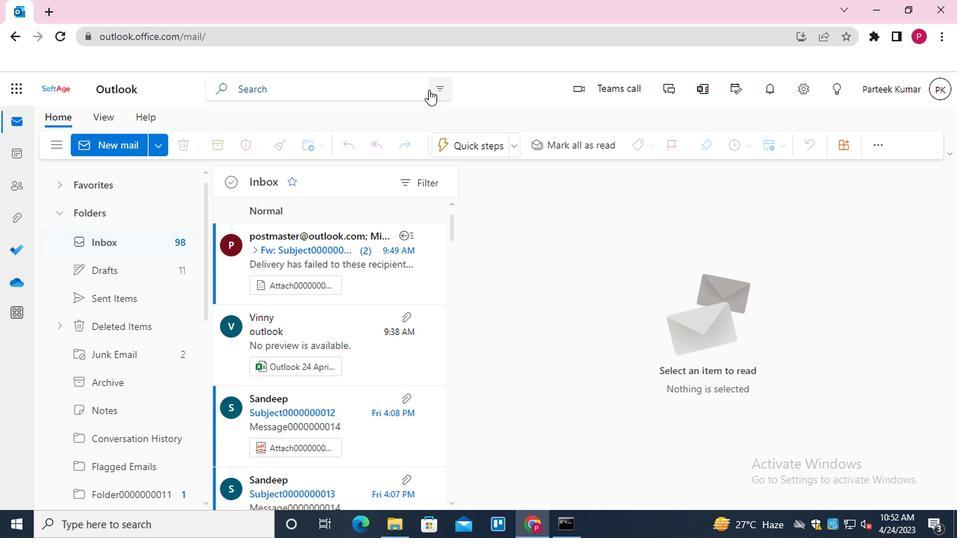 
Action: Mouse moved to (347, 117)
Screenshot: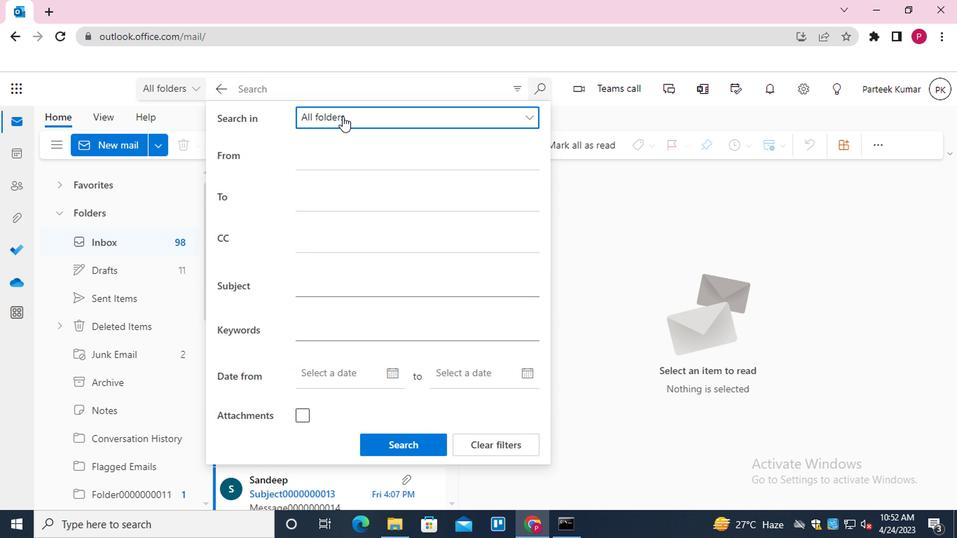 
Action: Mouse pressed left at (347, 117)
Screenshot: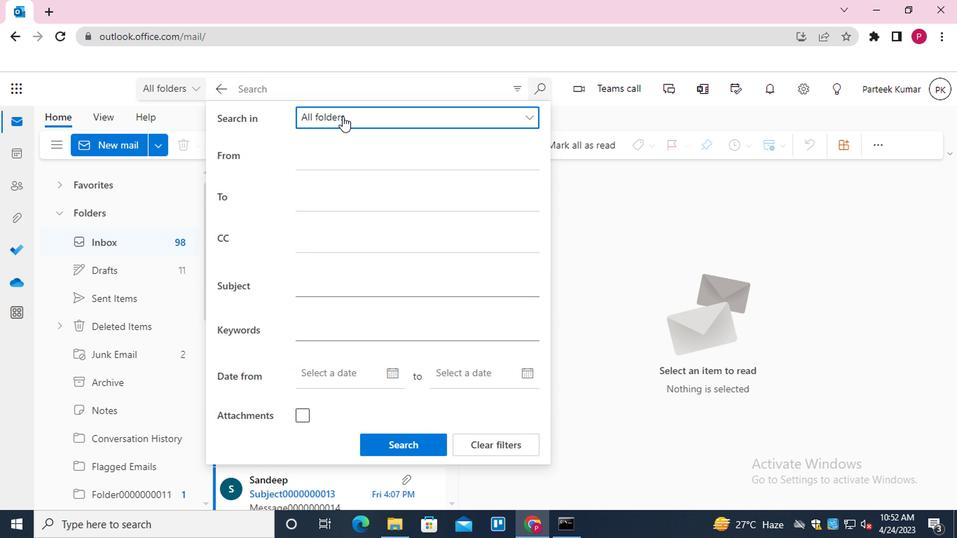 
Action: Mouse moved to (398, 304)
Screenshot: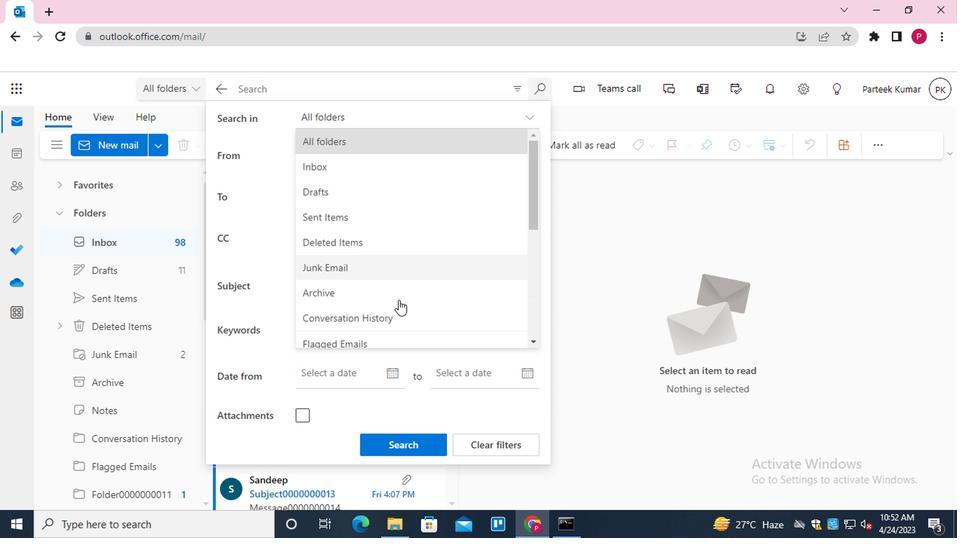 
Action: Mouse scrolled (398, 304) with delta (0, 0)
Screenshot: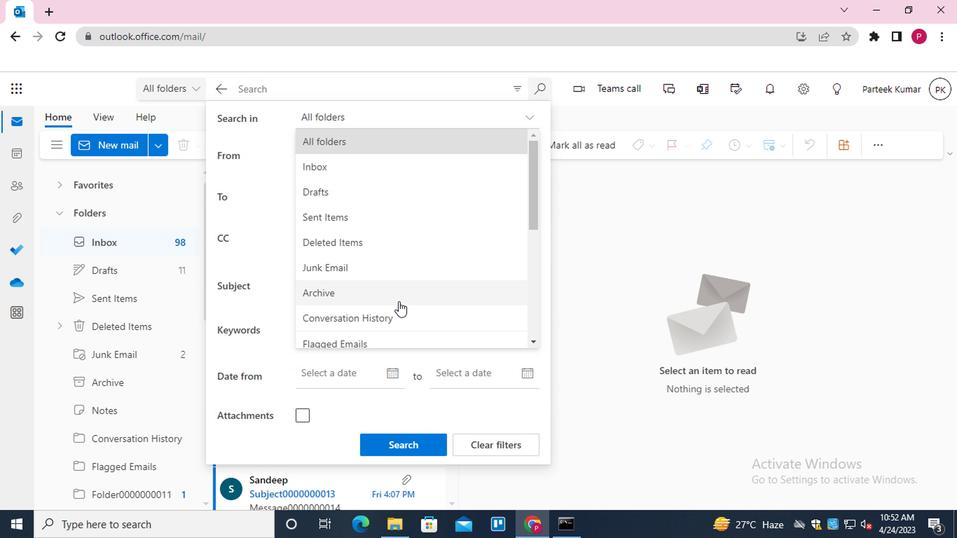 
Action: Mouse scrolled (398, 304) with delta (0, 0)
Screenshot: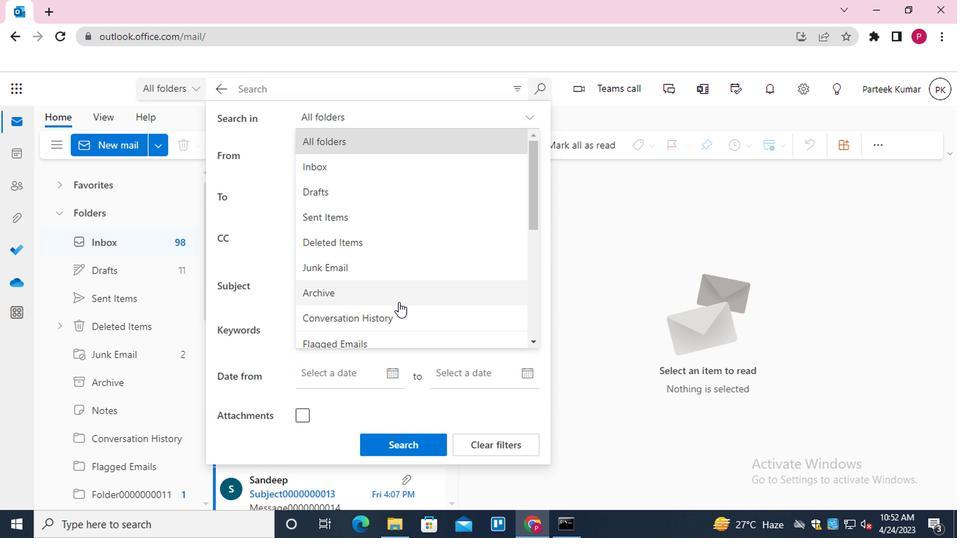
Action: Mouse moved to (400, 245)
Screenshot: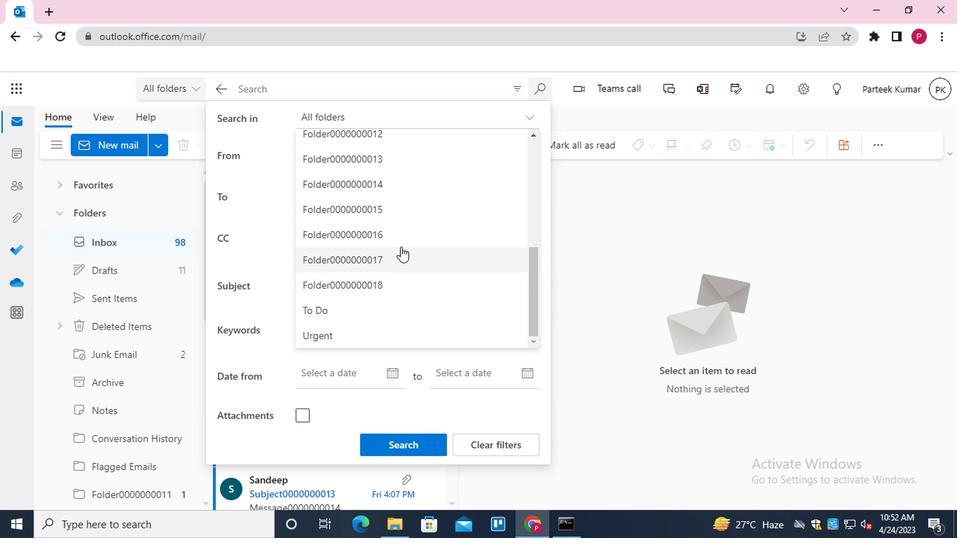 
Action: Mouse pressed left at (400, 245)
Screenshot: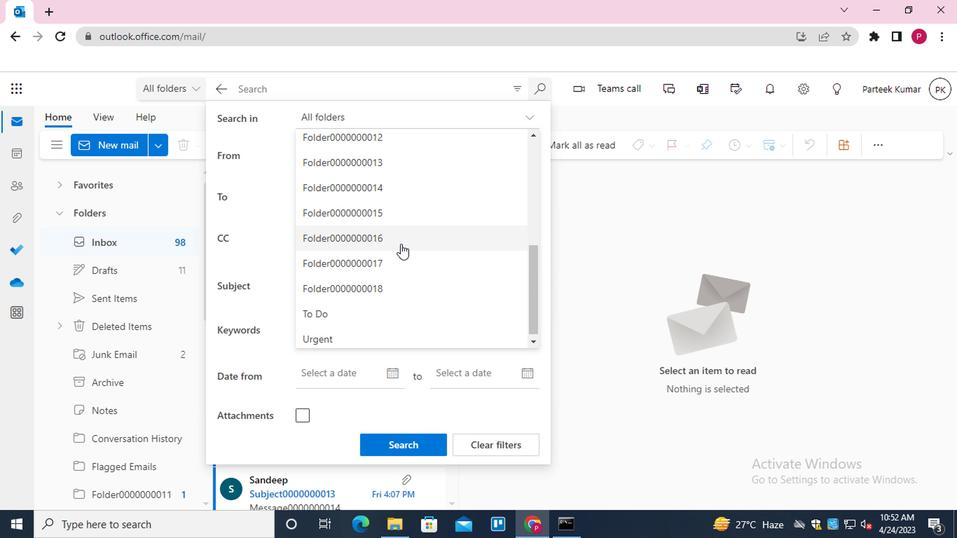 
Action: Mouse moved to (386, 286)
Screenshot: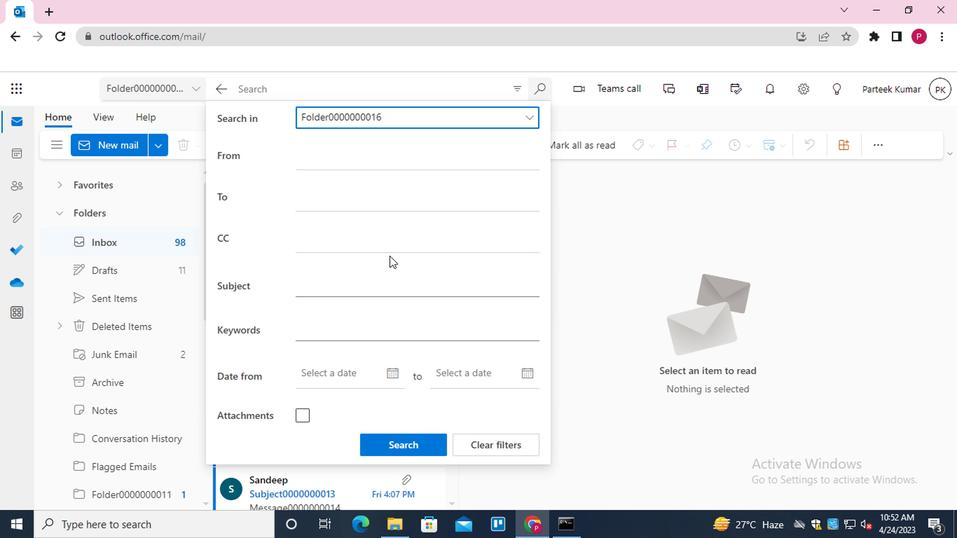 
Action: Mouse pressed left at (386, 286)
Screenshot: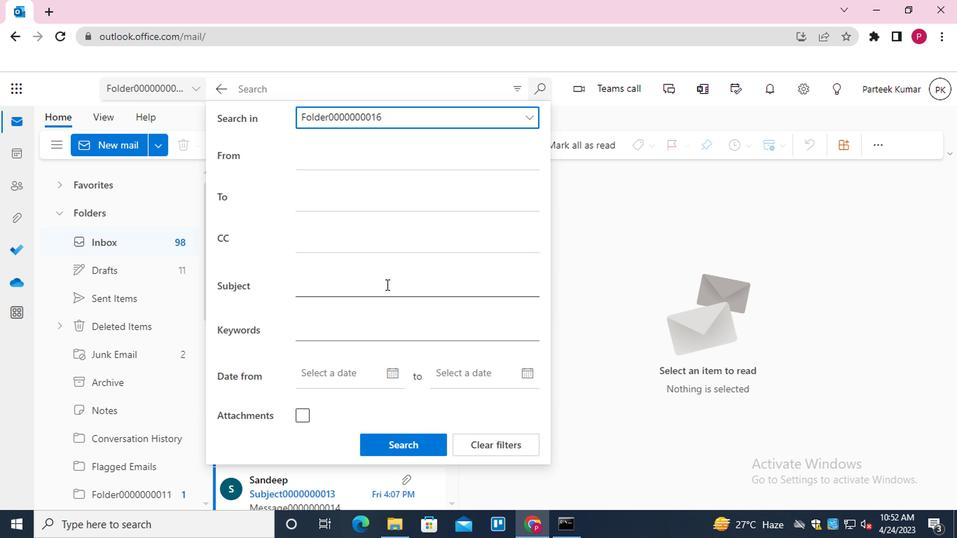 
Action: Mouse moved to (383, 287)
Screenshot: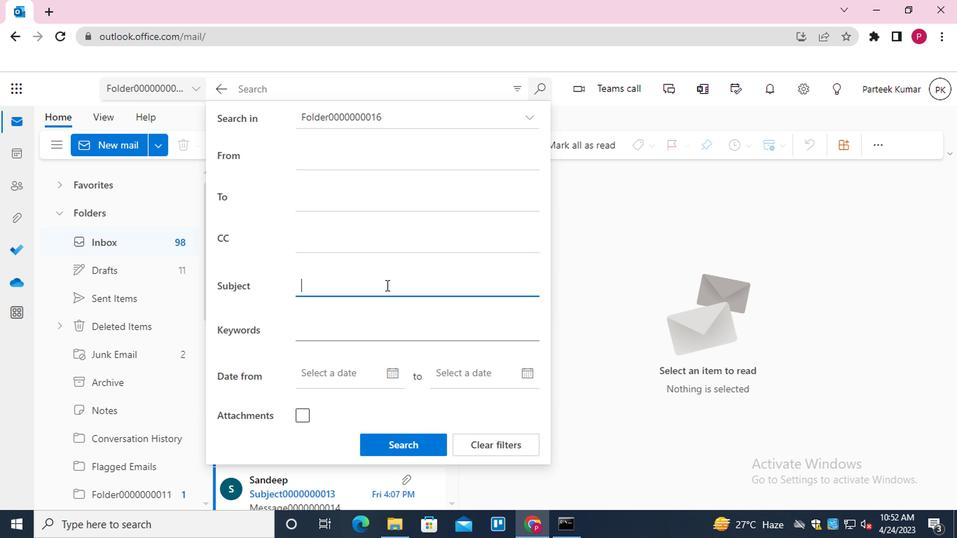 
Action: Key pressed <Key.shift>SUBJECT0000000012
Screenshot: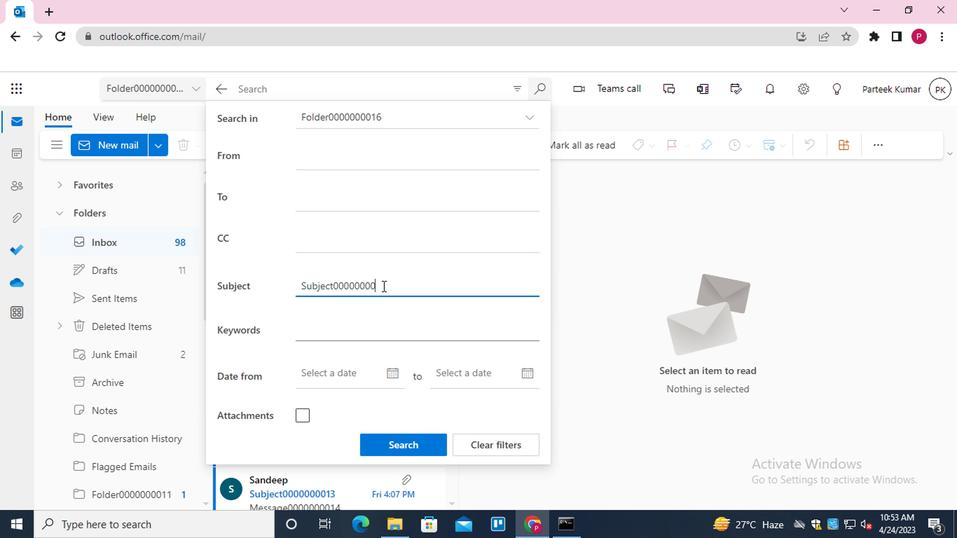 
Action: Mouse moved to (426, 445)
Screenshot: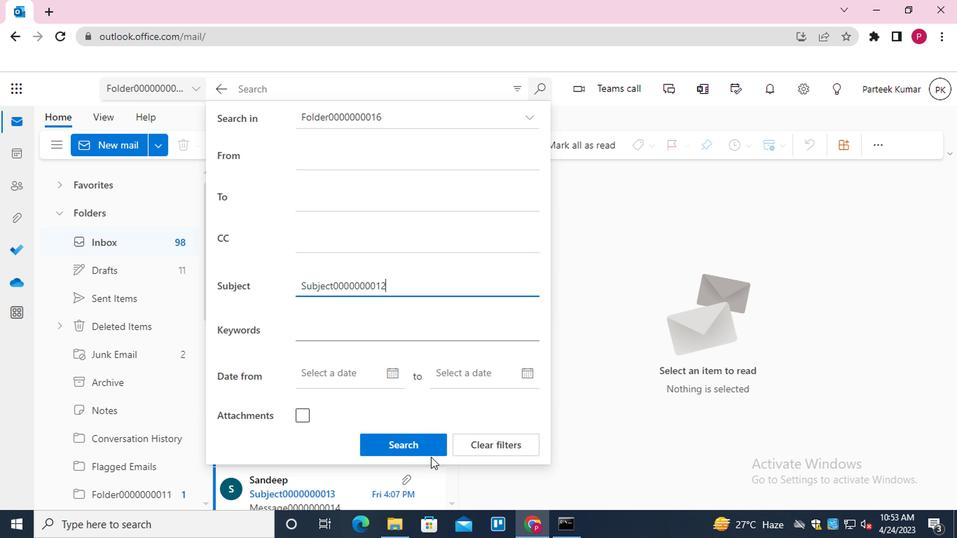 
Action: Mouse pressed left at (426, 445)
Screenshot: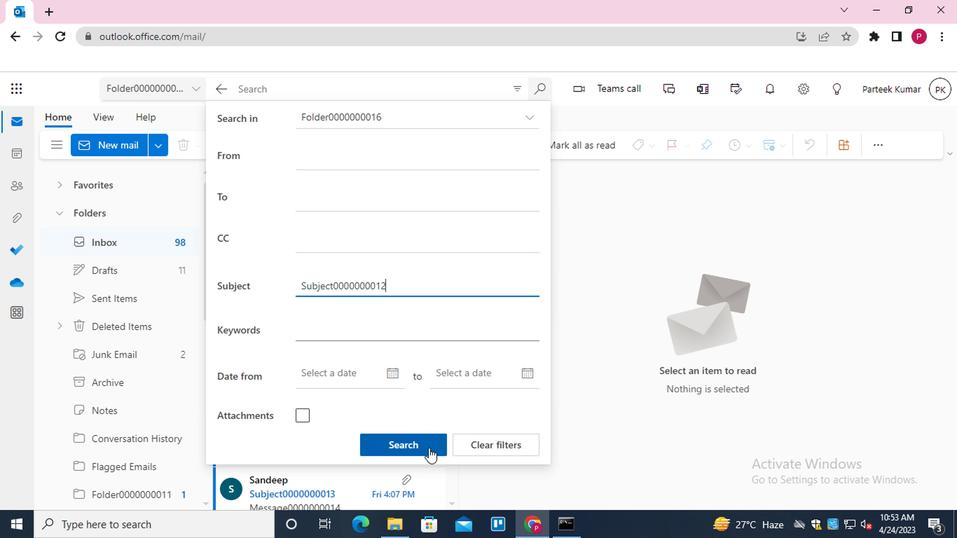 
Action: Mouse moved to (316, 257)
Screenshot: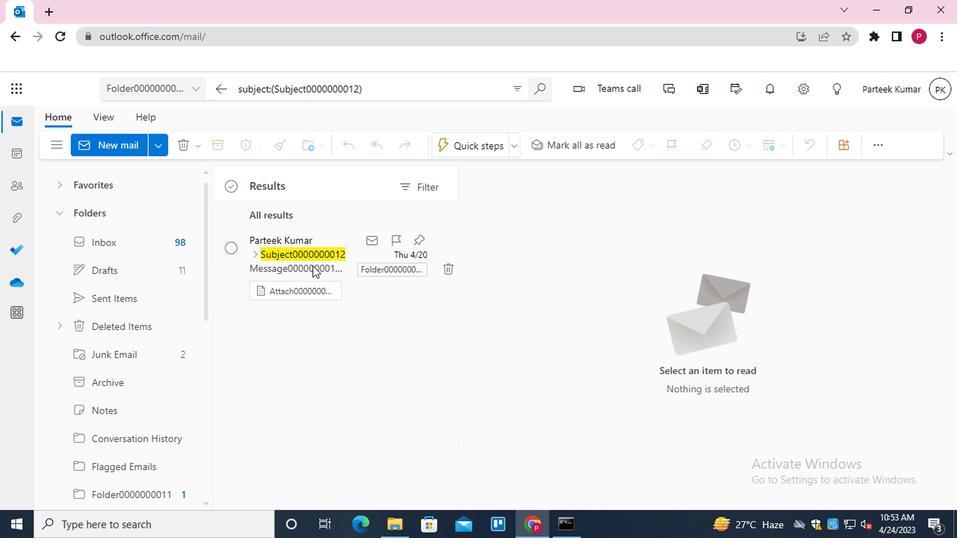 
Action: Mouse pressed right at (316, 257)
Screenshot: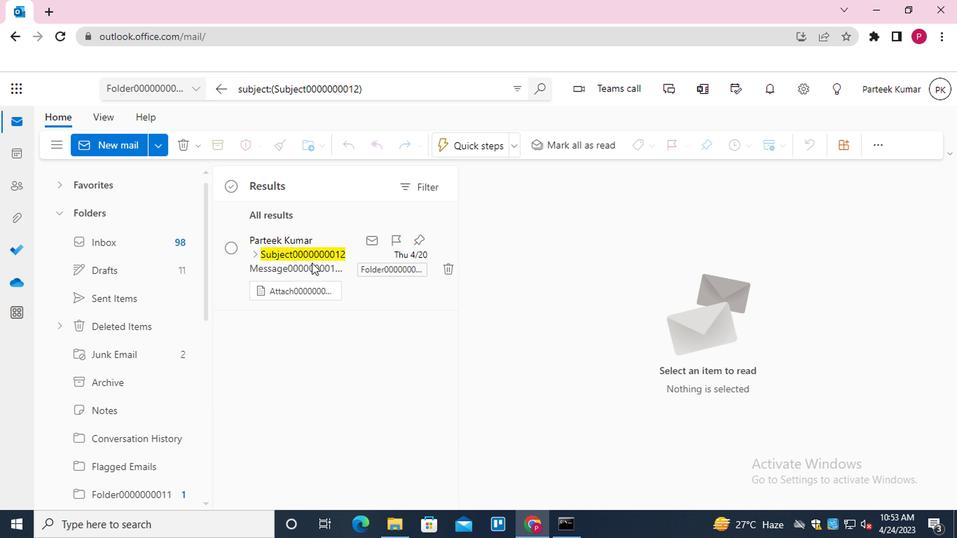 
Action: Mouse moved to (339, 422)
Screenshot: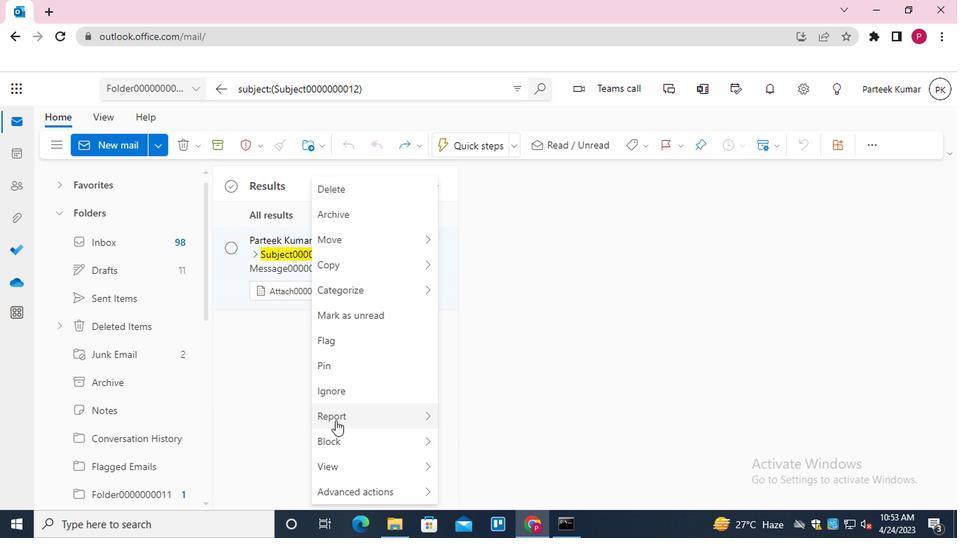 
Action: Mouse pressed left at (339, 422)
Screenshot: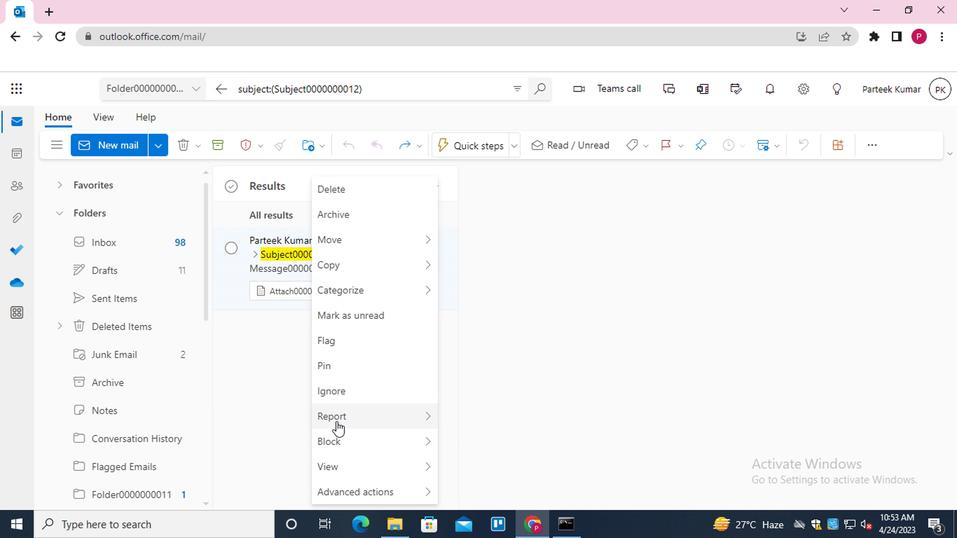 
Action: Mouse moved to (465, 417)
Screenshot: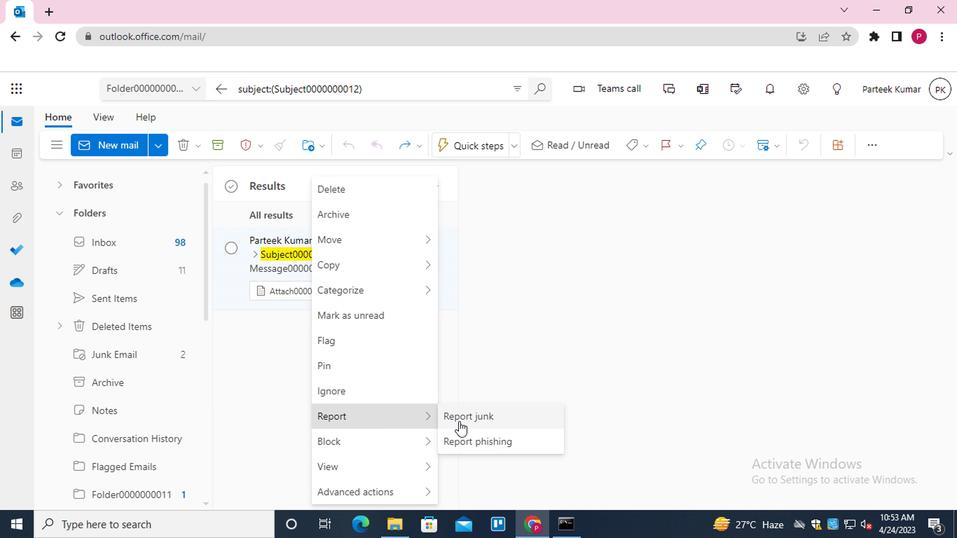 
Action: Mouse pressed left at (465, 417)
Screenshot: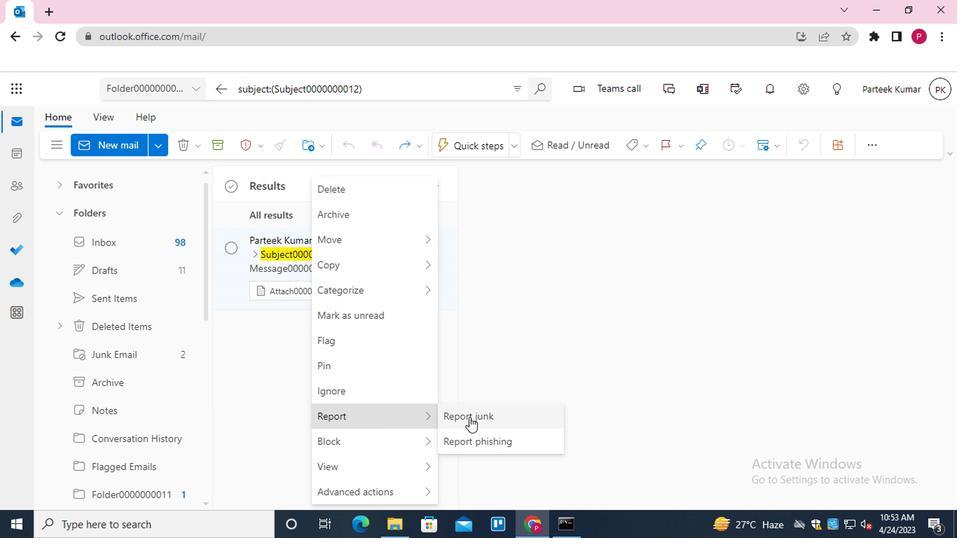 
Action: Mouse moved to (468, 344)
Screenshot: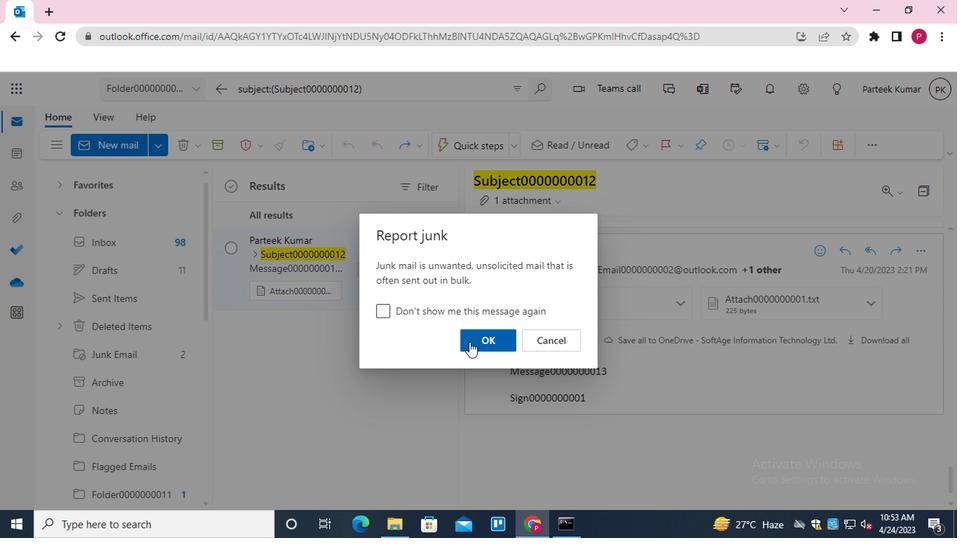 
Action: Mouse pressed left at (468, 344)
Screenshot: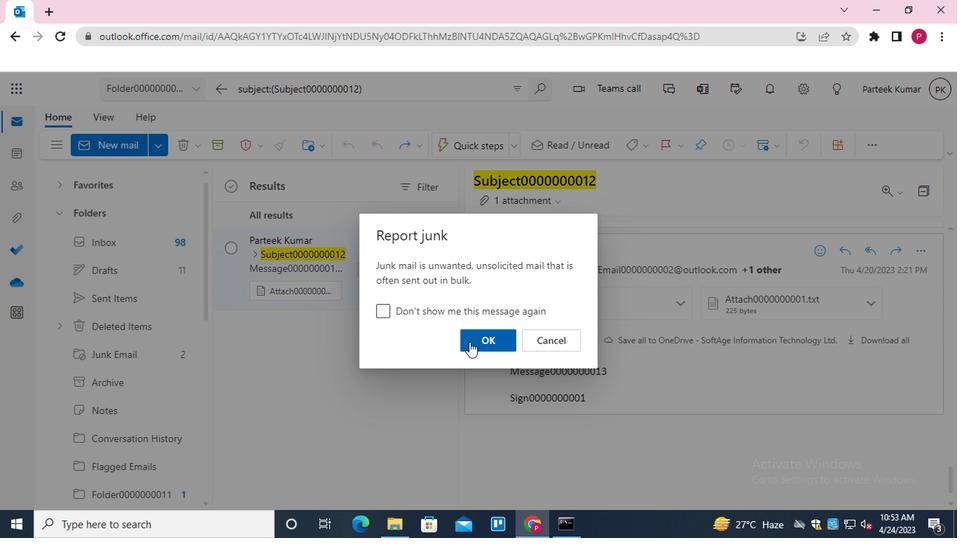 
Action: Mouse moved to (231, 87)
Screenshot: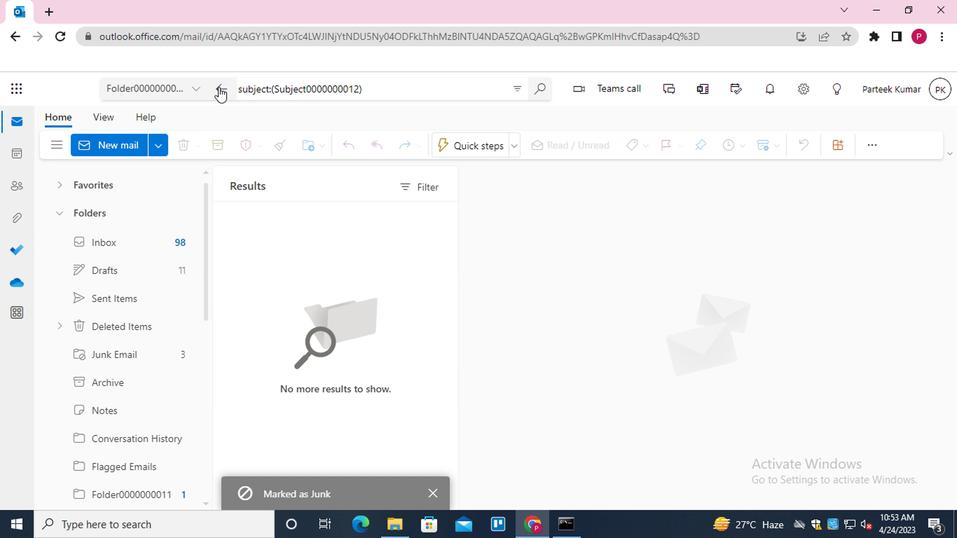 
Action: Mouse pressed left at (231, 87)
Screenshot: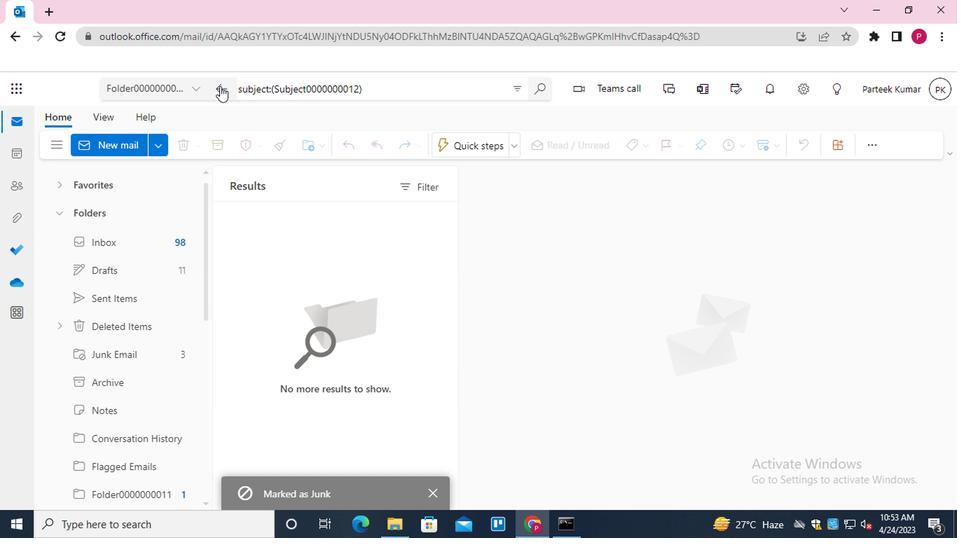 
Action: Mouse moved to (295, 93)
Screenshot: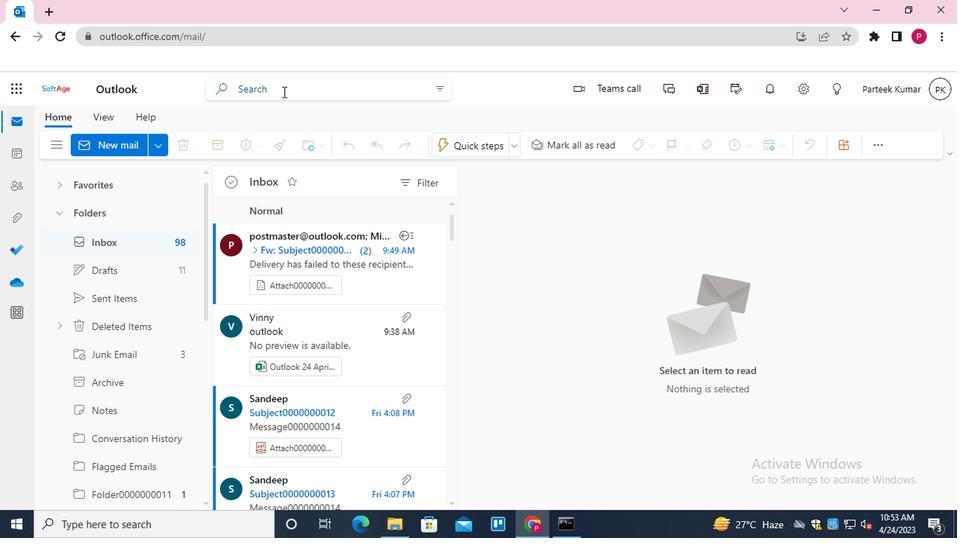 
Action: Mouse pressed left at (295, 93)
Screenshot: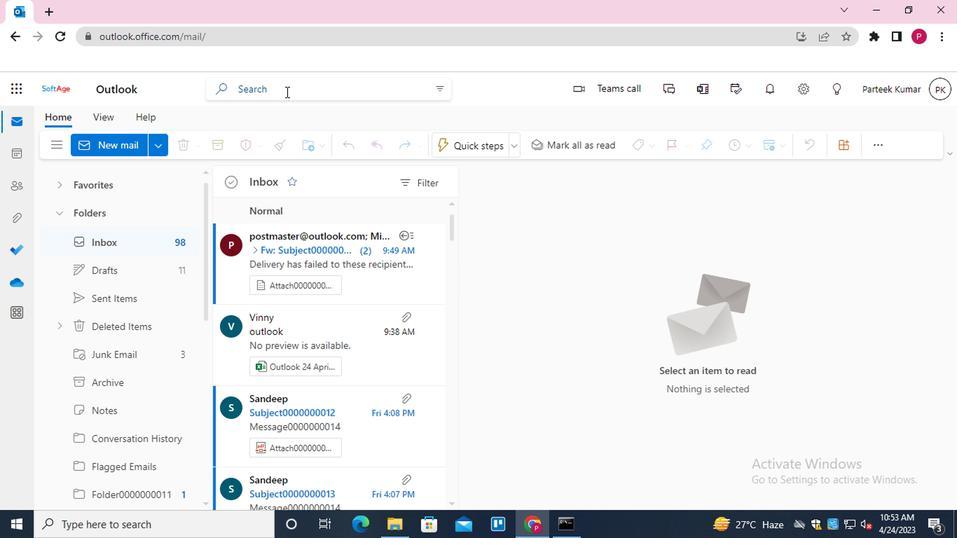 
Action: Mouse moved to (287, 96)
Screenshot: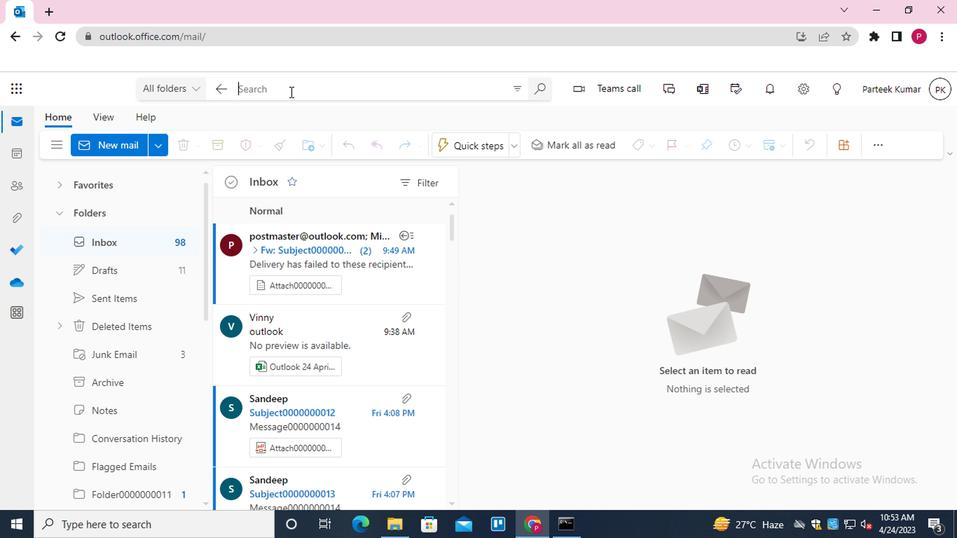 
Action: Key pressed <Key.shift>SUBJECT0000000011<Key.enter>
Screenshot: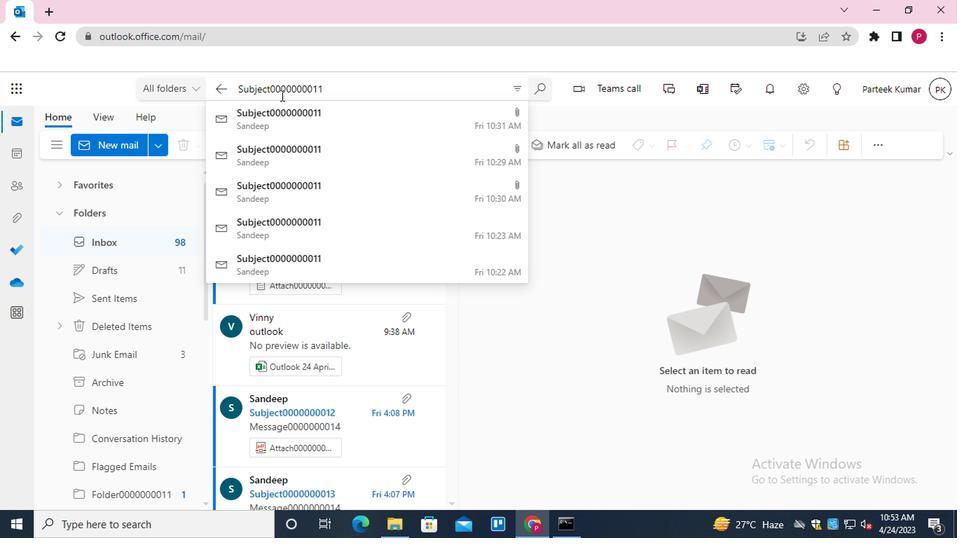 
Action: Mouse moved to (304, 264)
Screenshot: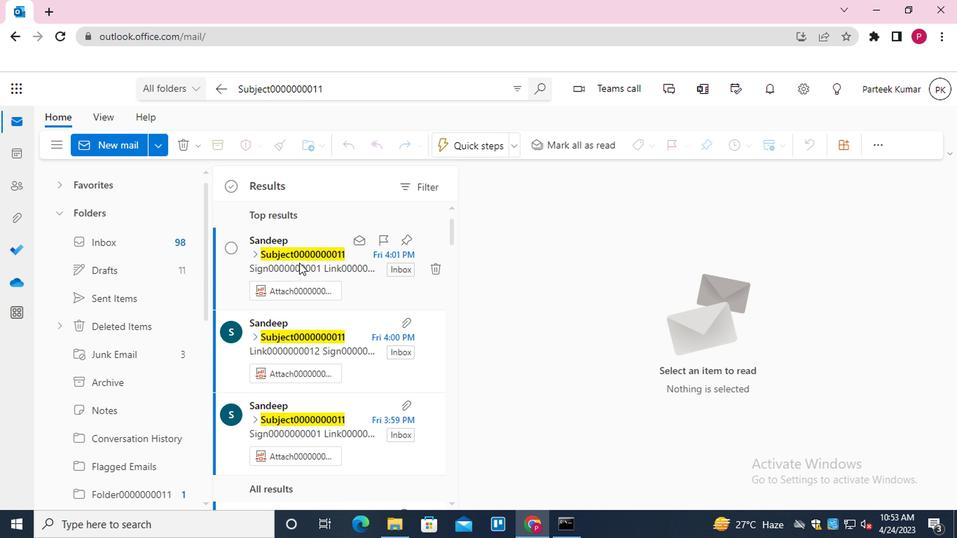 
Action: Mouse pressed right at (304, 264)
Screenshot: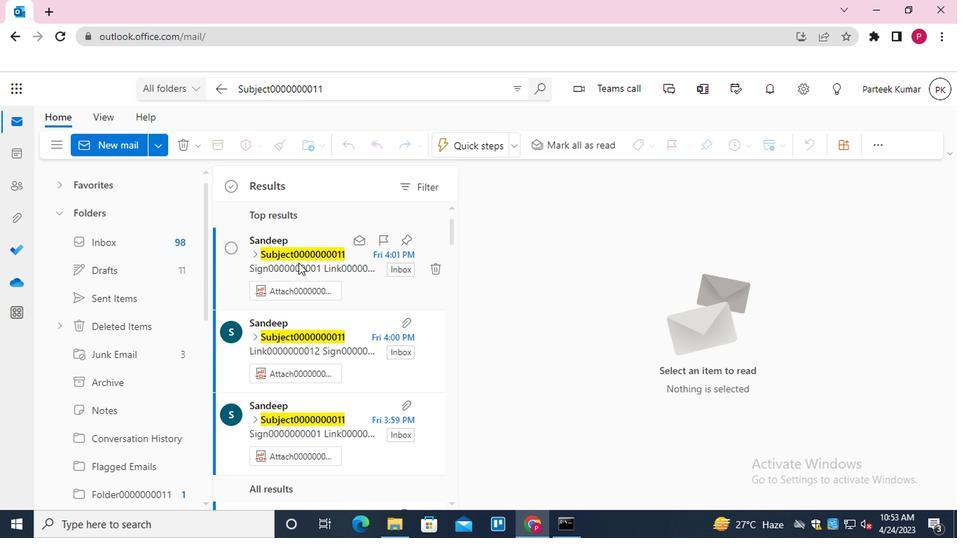
Action: Mouse moved to (444, 464)
Screenshot: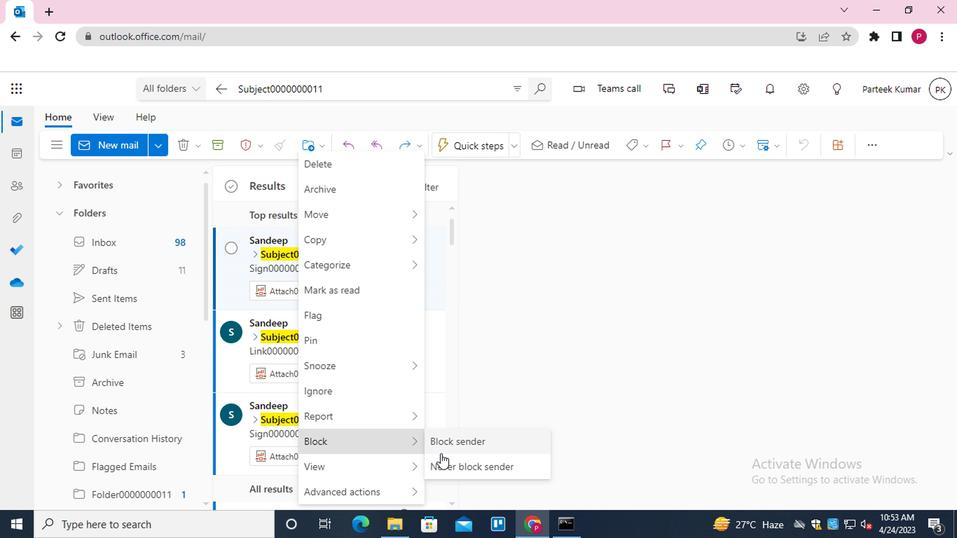 
Action: Mouse pressed left at (444, 464)
Screenshot: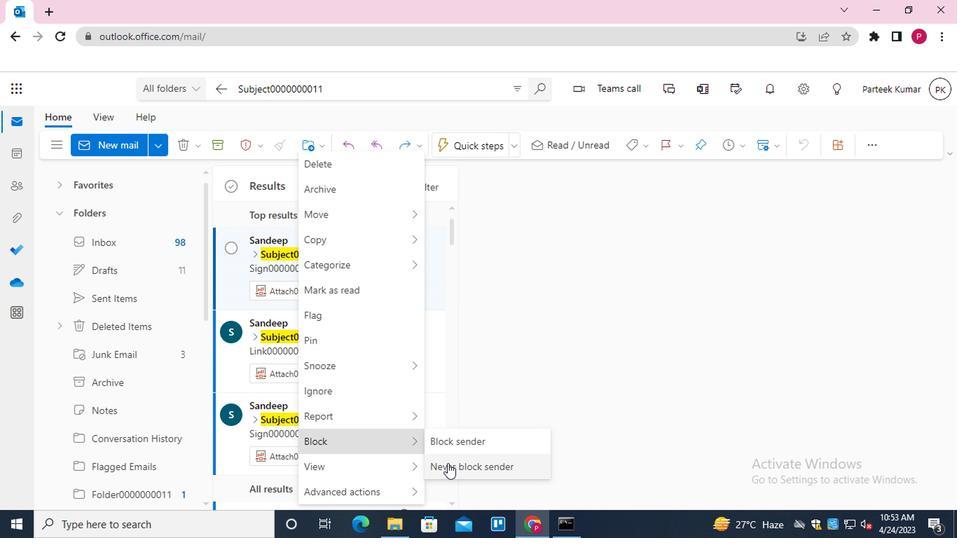 
Action: Mouse moved to (479, 334)
Screenshot: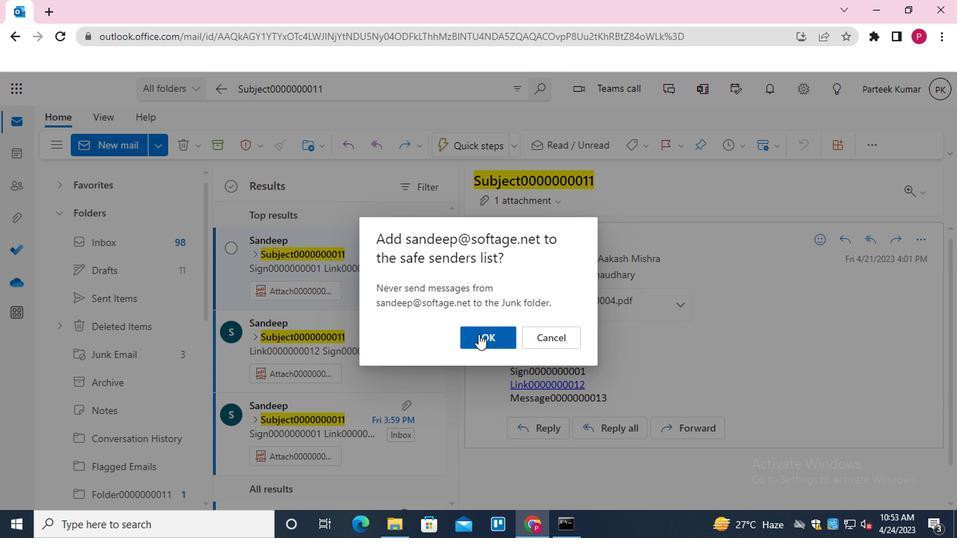 
Action: Mouse pressed left at (479, 334)
Screenshot: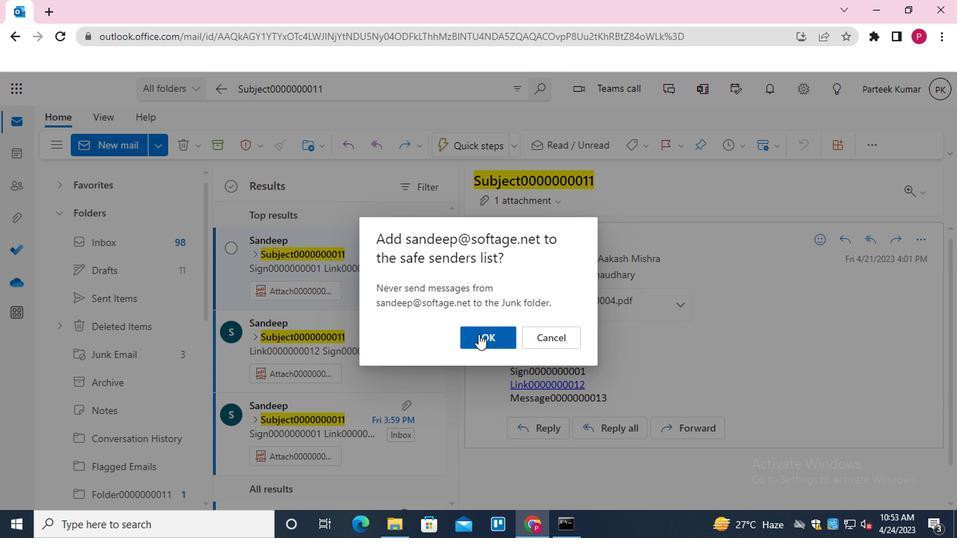 
Action: Mouse moved to (352, 91)
Screenshot: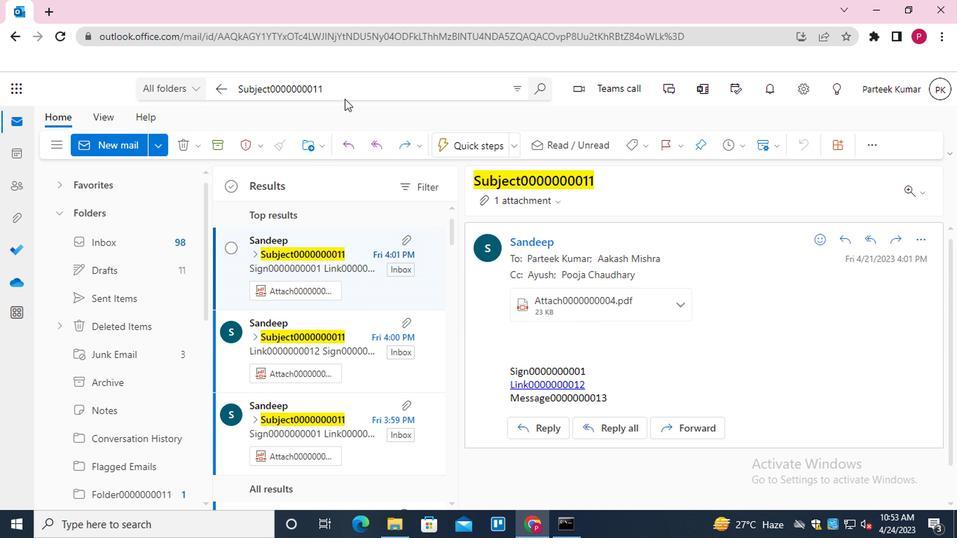 
Action: Mouse pressed left at (352, 91)
Screenshot: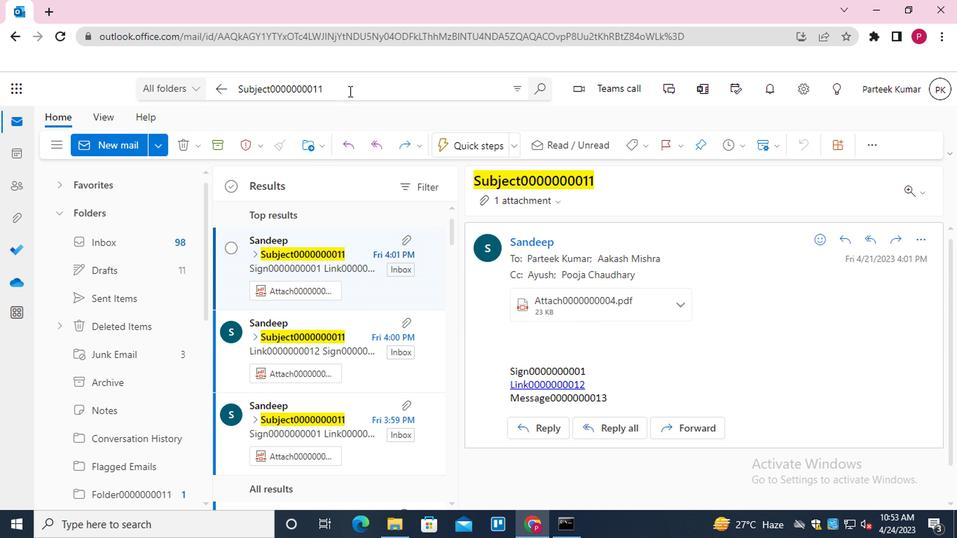 
Action: Mouse moved to (349, 92)
Screenshot: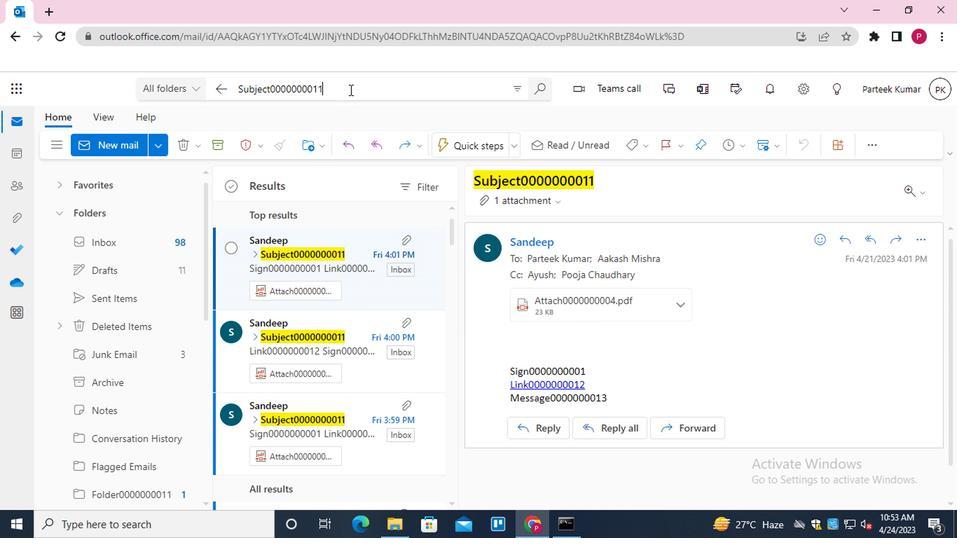 
Action: Key pressed <Key.backspace>2<Key.enter>
Screenshot: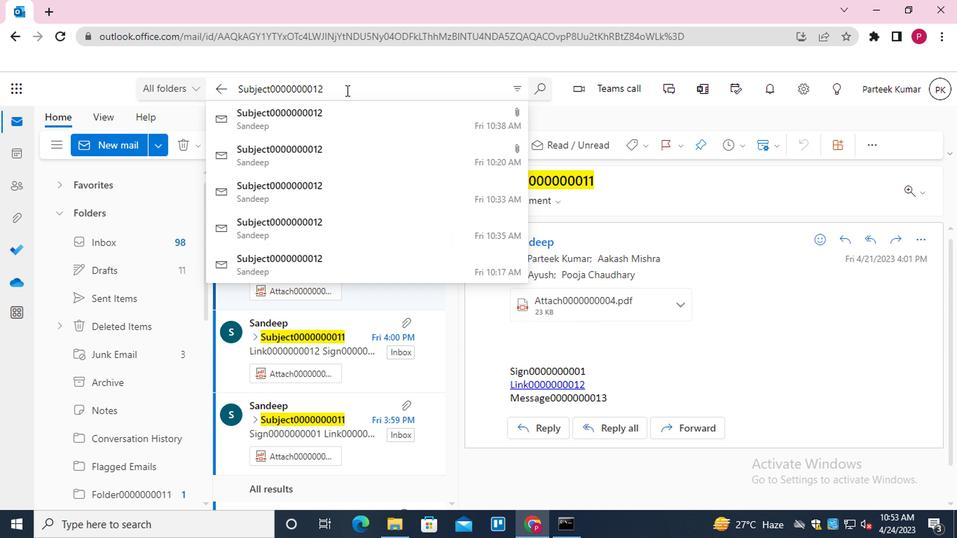 
Action: Mouse moved to (327, 243)
Screenshot: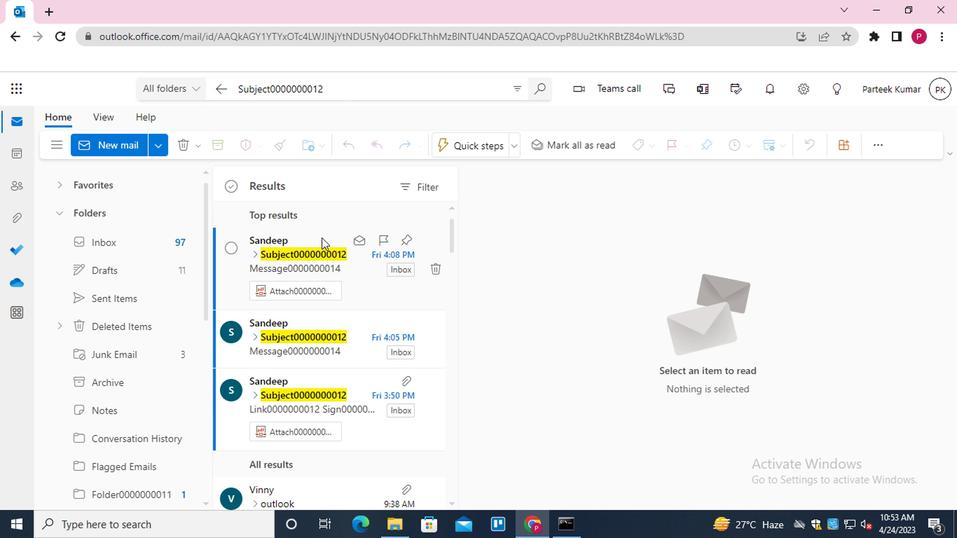 
Action: Mouse pressed right at (327, 243)
Screenshot: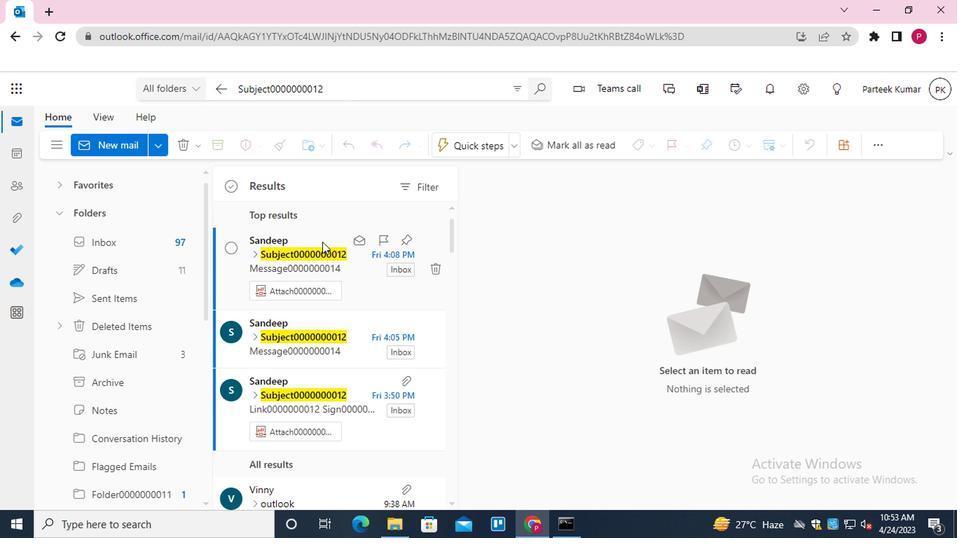 
Action: Mouse moved to (371, 440)
Screenshot: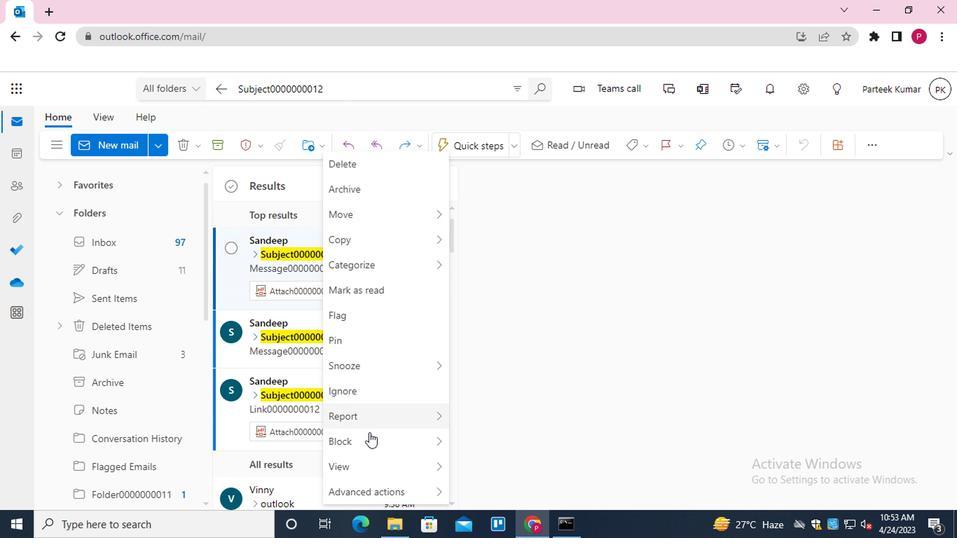 
Action: Mouse pressed left at (371, 440)
Screenshot: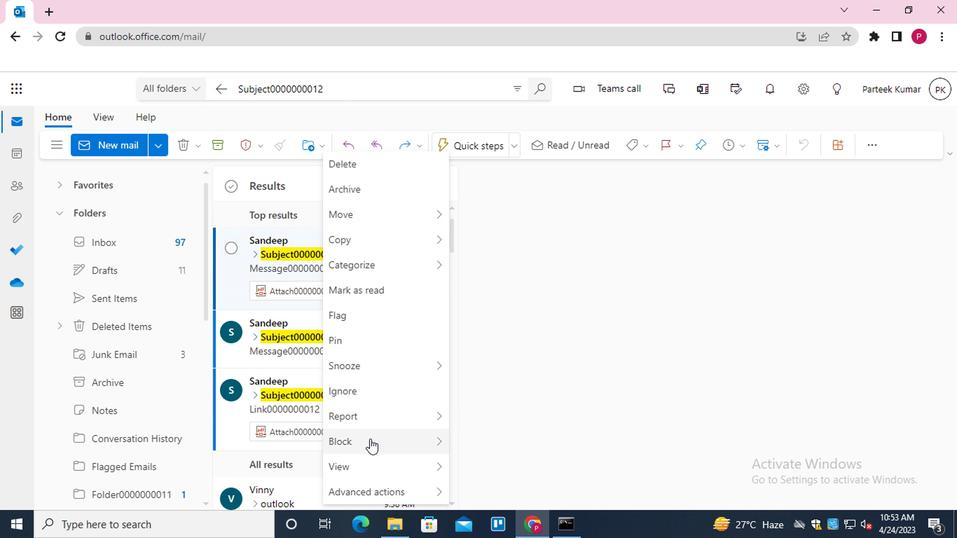 
Action: Mouse moved to (479, 468)
Screenshot: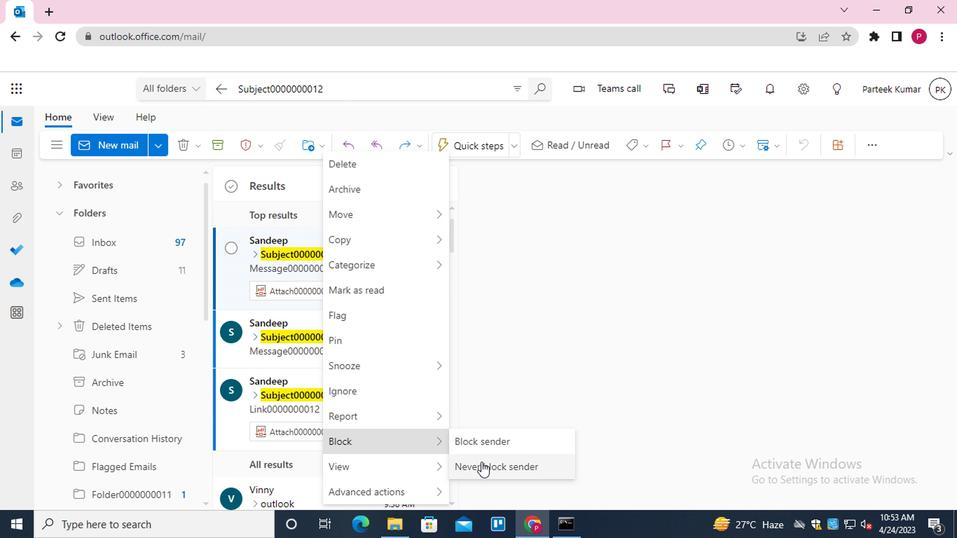 
Action: Mouse pressed left at (479, 468)
Screenshot: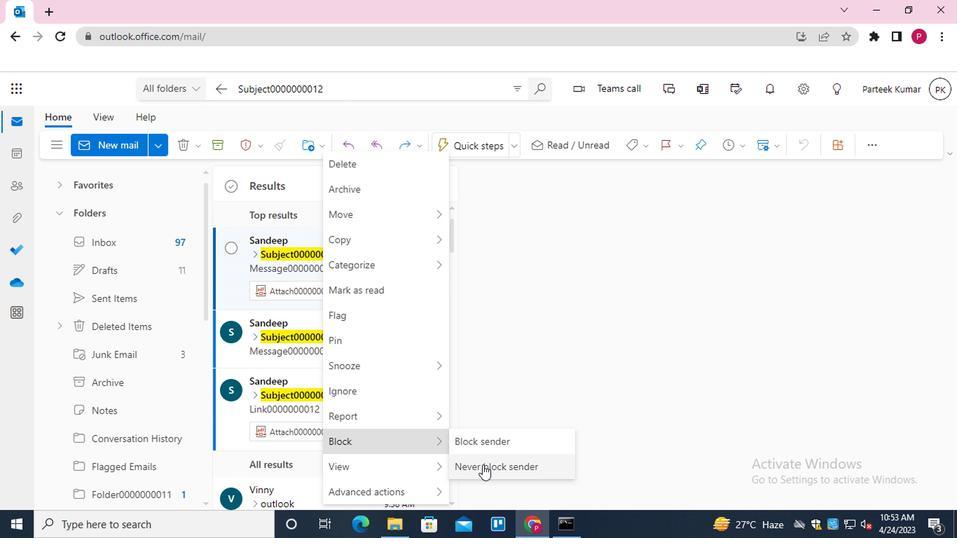 
Action: Mouse moved to (469, 341)
Screenshot: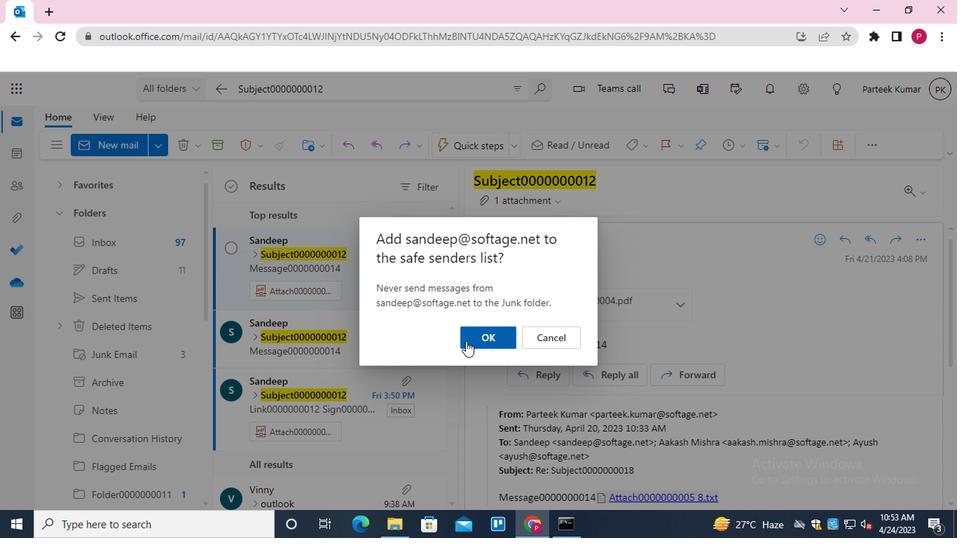 
Action: Mouse pressed left at (469, 341)
Screenshot: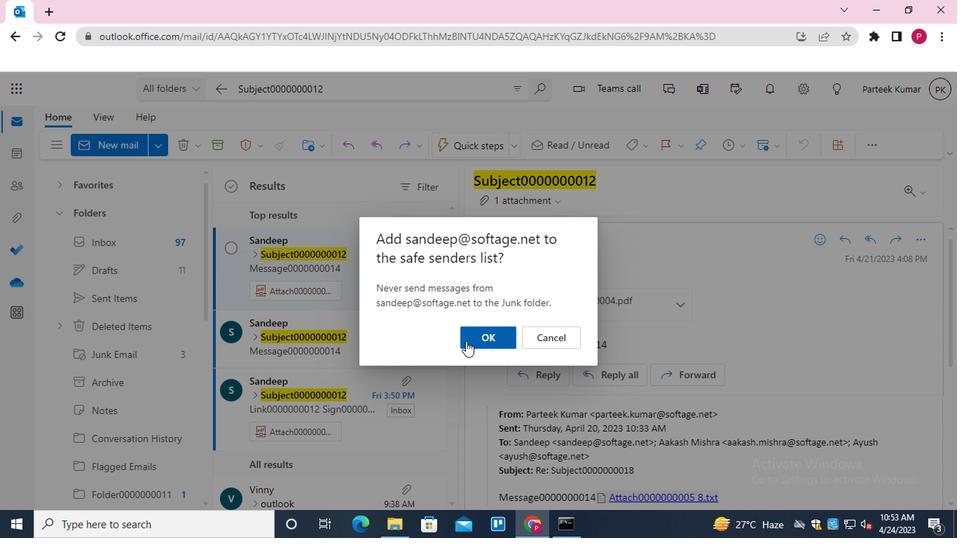 
Action: Mouse moved to (284, 288)
Screenshot: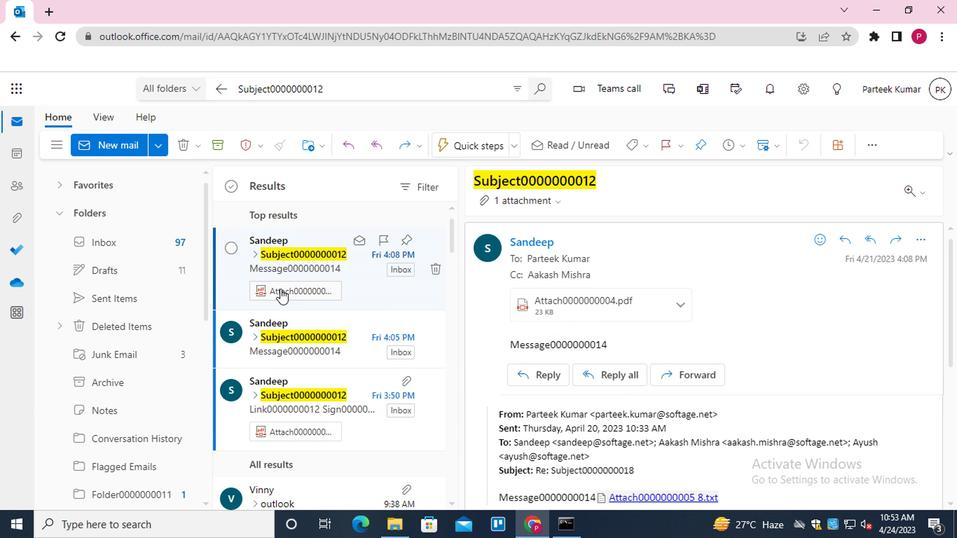 
